 Task: Look for space in Miriālgūda, India from 5th June, 2023 to 16th June, 2023 for 2 adults in price range Rs.14000 to Rs.18000. Place can be entire place with 1  bedroom having 1 bed and 1 bathroom. Property type can be house, flat, guest house, hotel. Booking option can be shelf check-in. Required host language is English.
Action: Mouse moved to (383, 93)
Screenshot: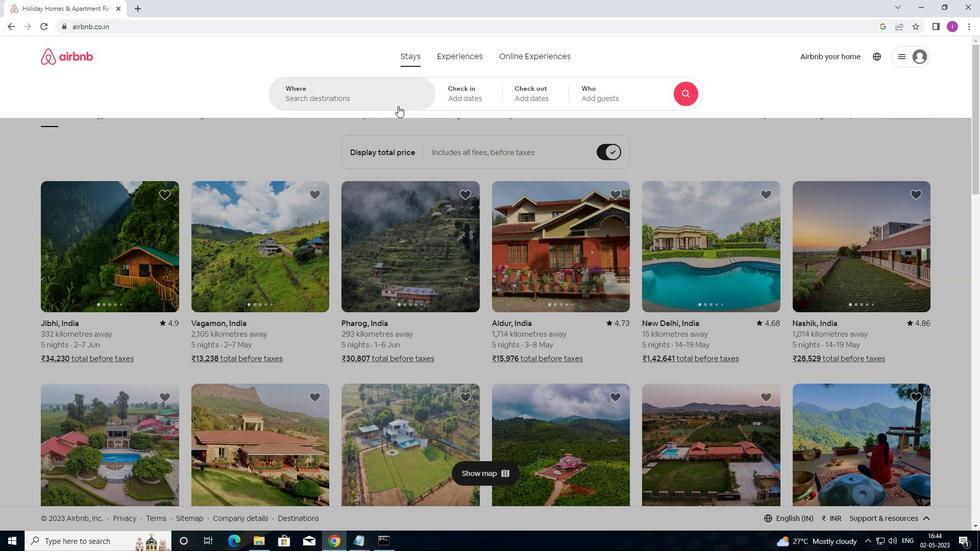 
Action: Mouse pressed left at (383, 93)
Screenshot: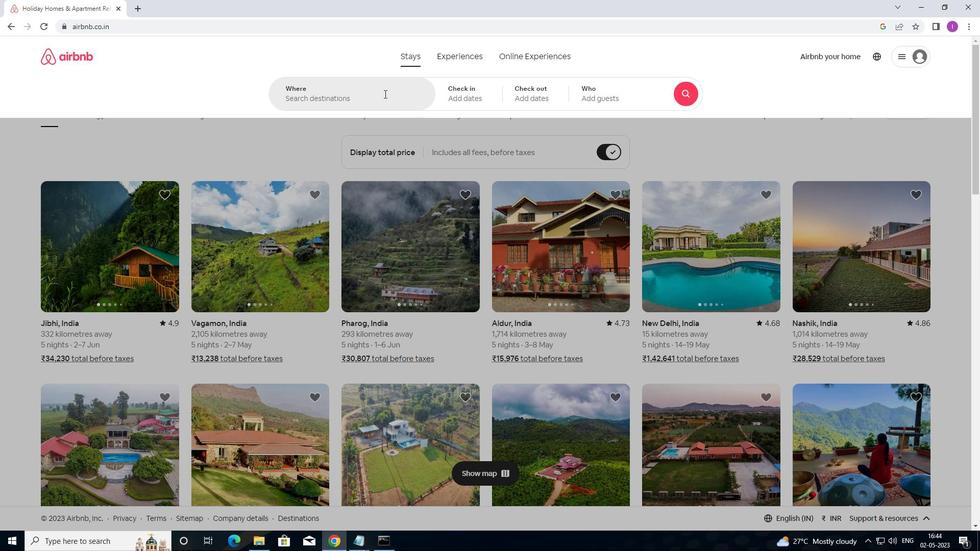 
Action: Mouse moved to (404, 122)
Screenshot: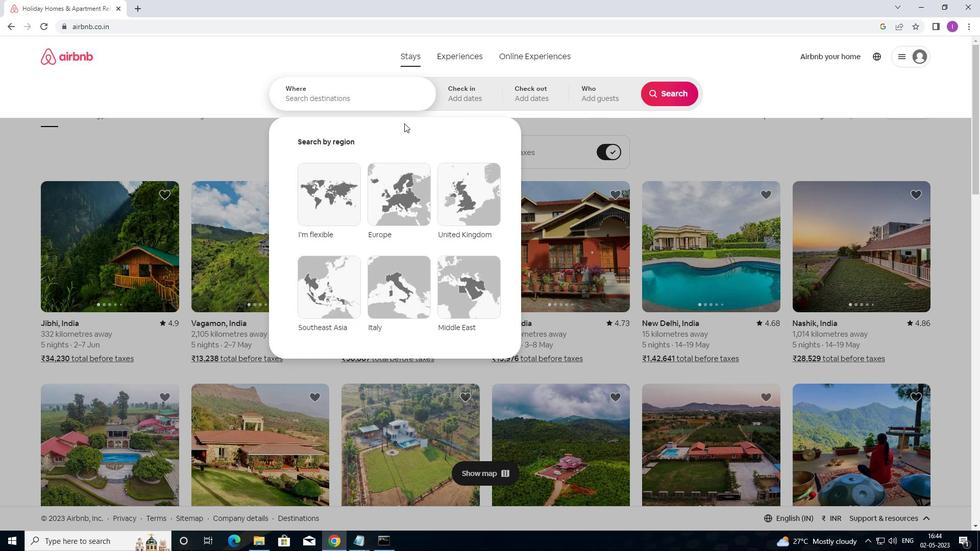 
Action: Key pressed <Key.shift>MIRIALGUDA
Screenshot: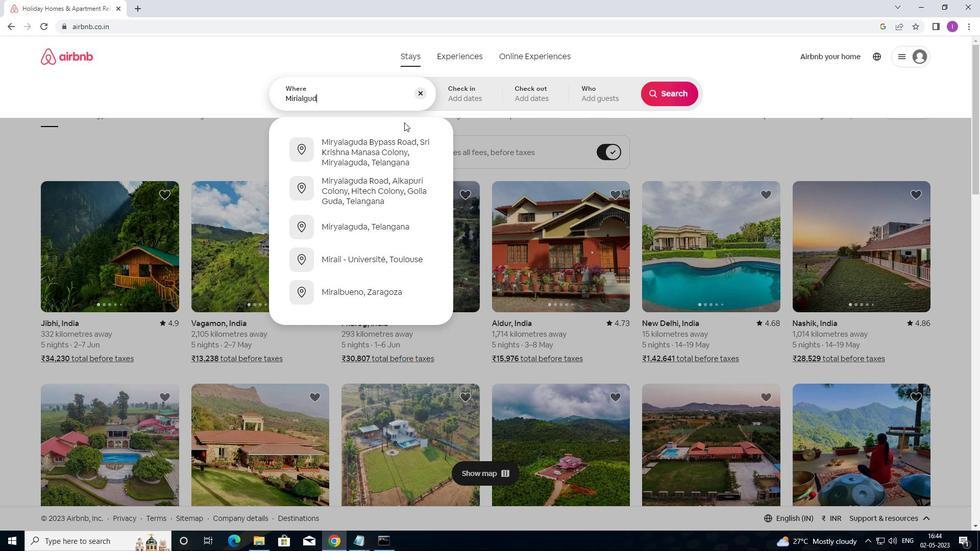 
Action: Mouse moved to (363, 163)
Screenshot: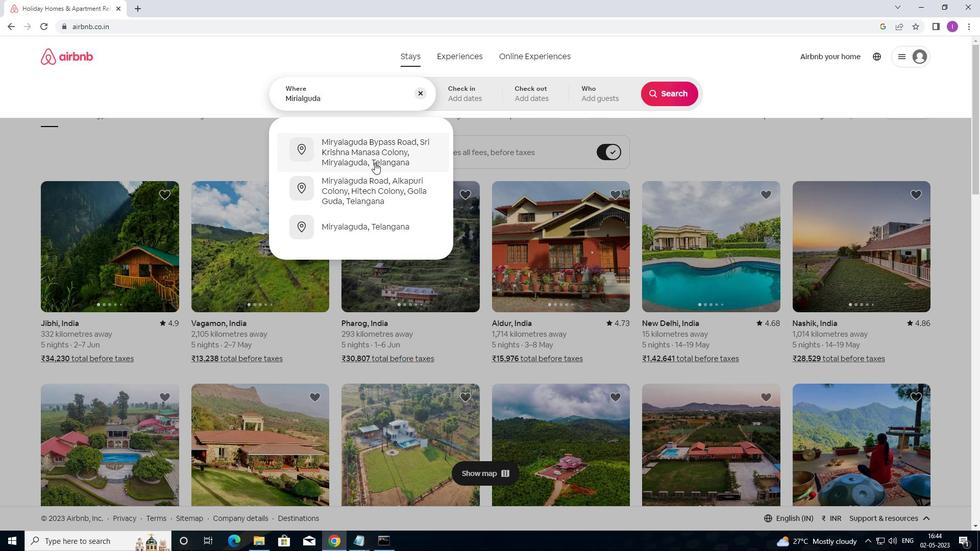 
Action: Key pressed ,<Key.shift>INDIA
Screenshot: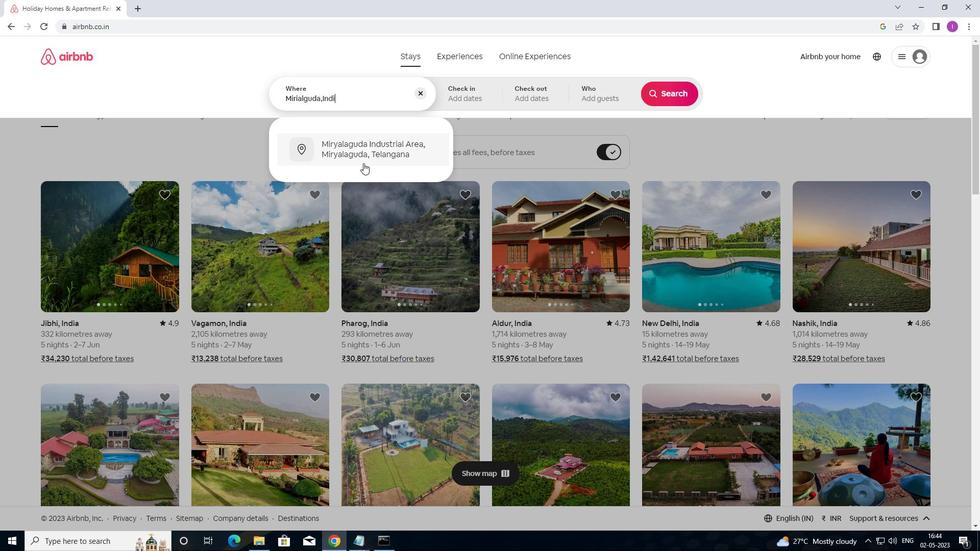 
Action: Mouse moved to (472, 102)
Screenshot: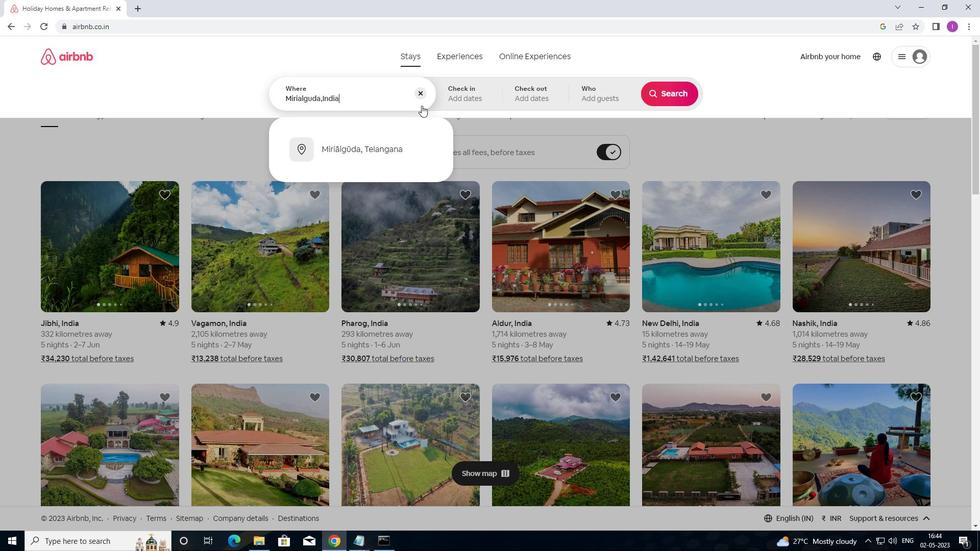 
Action: Mouse pressed left at (472, 102)
Screenshot: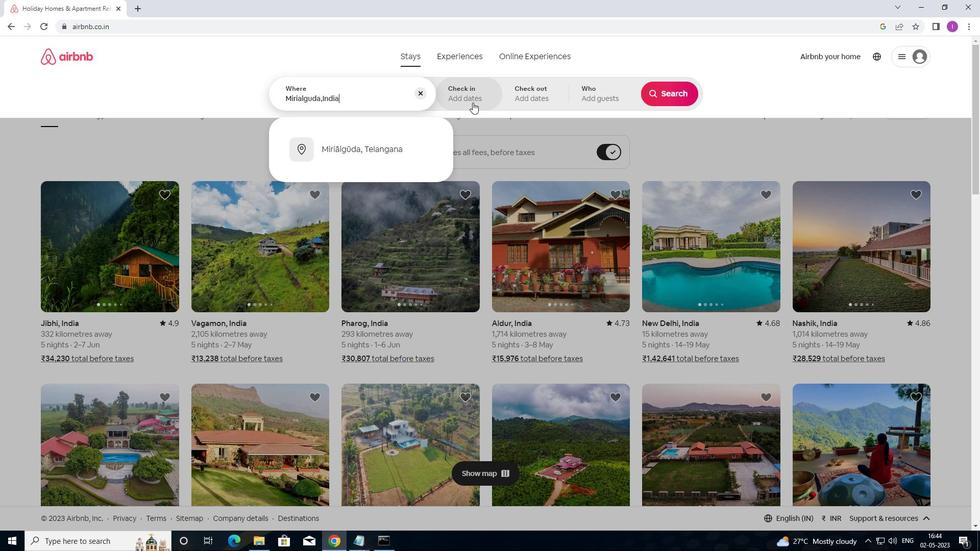 
Action: Mouse moved to (669, 183)
Screenshot: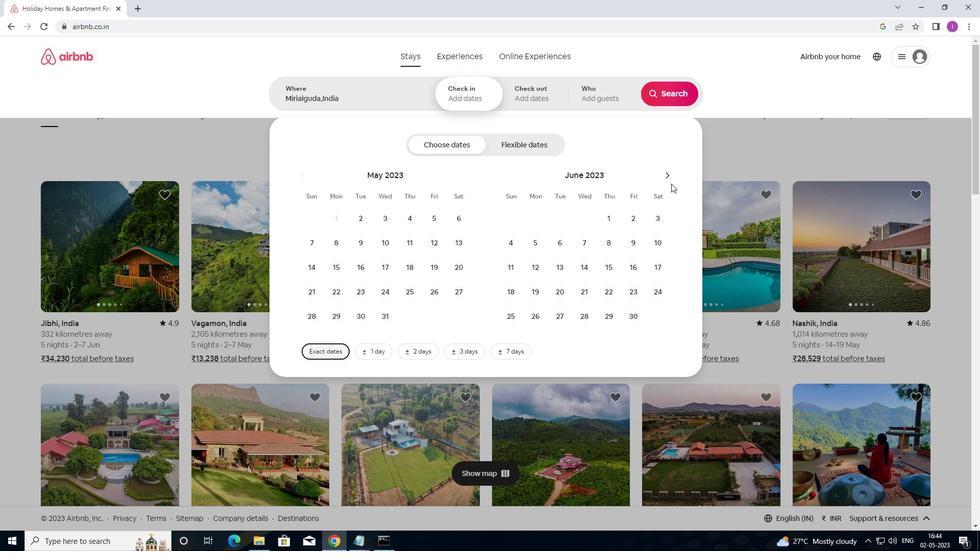
Action: Mouse pressed left at (669, 183)
Screenshot: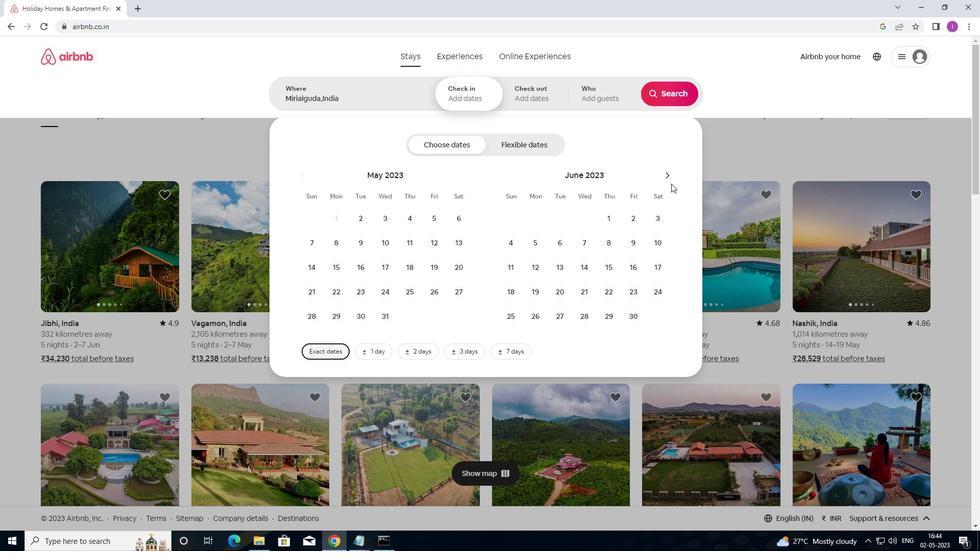 
Action: Mouse moved to (532, 236)
Screenshot: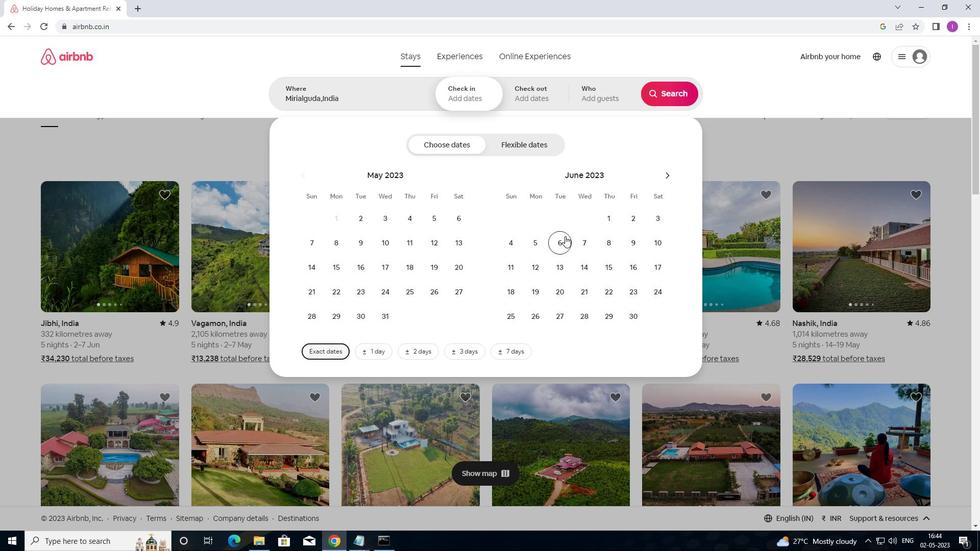 
Action: Mouse pressed left at (532, 236)
Screenshot: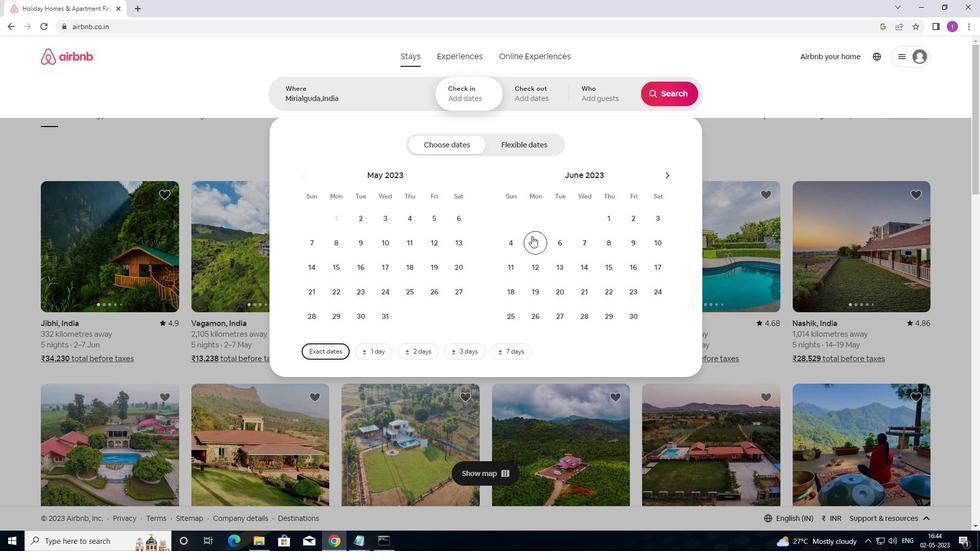 
Action: Mouse moved to (628, 268)
Screenshot: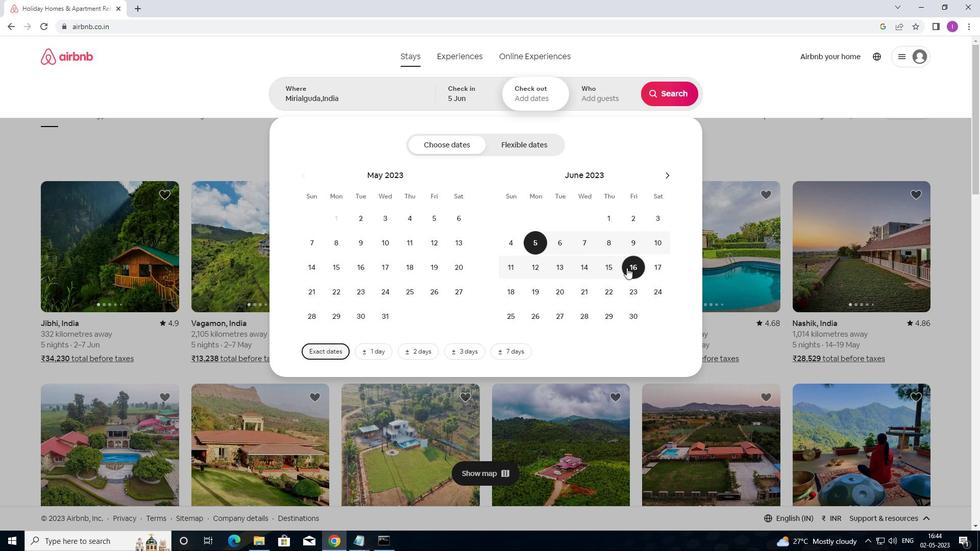 
Action: Mouse pressed left at (628, 268)
Screenshot: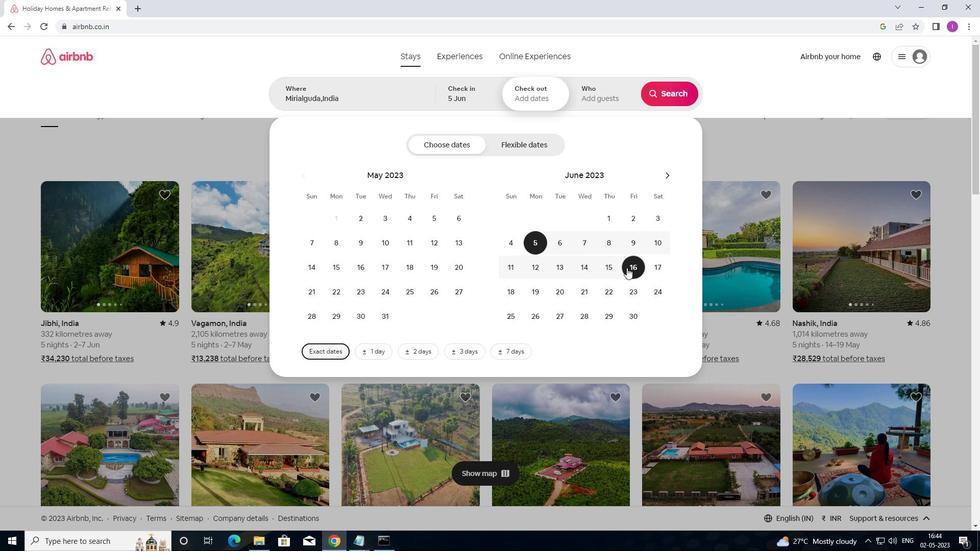 
Action: Mouse moved to (609, 102)
Screenshot: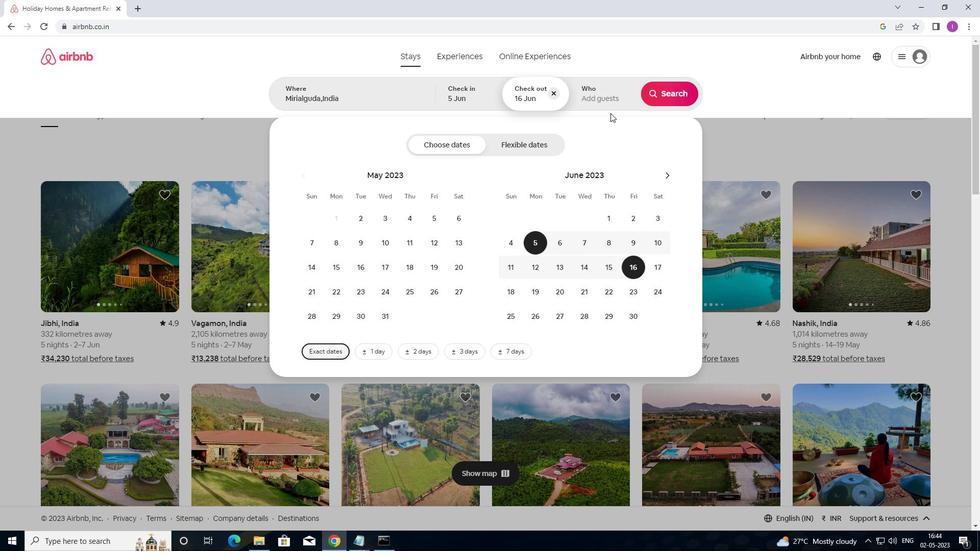 
Action: Mouse pressed left at (609, 102)
Screenshot: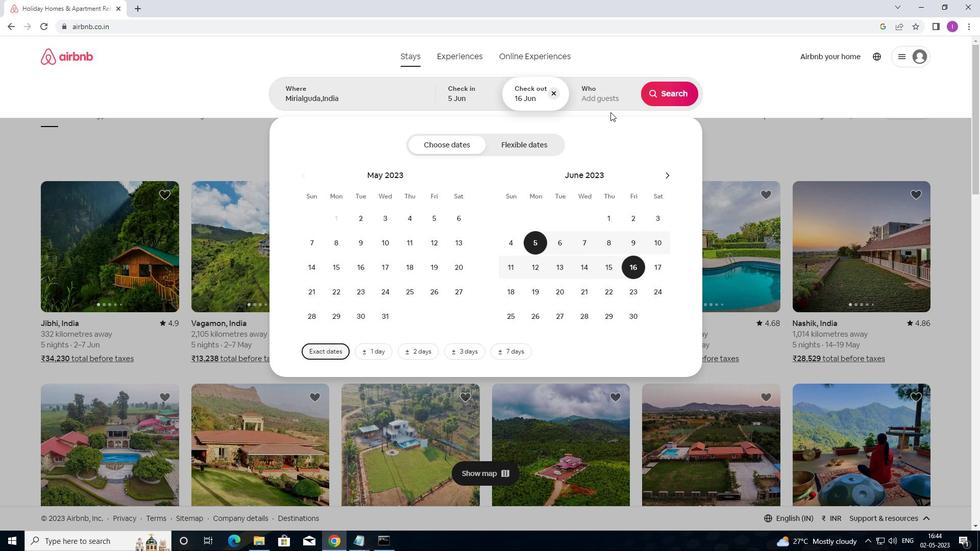 
Action: Mouse moved to (670, 146)
Screenshot: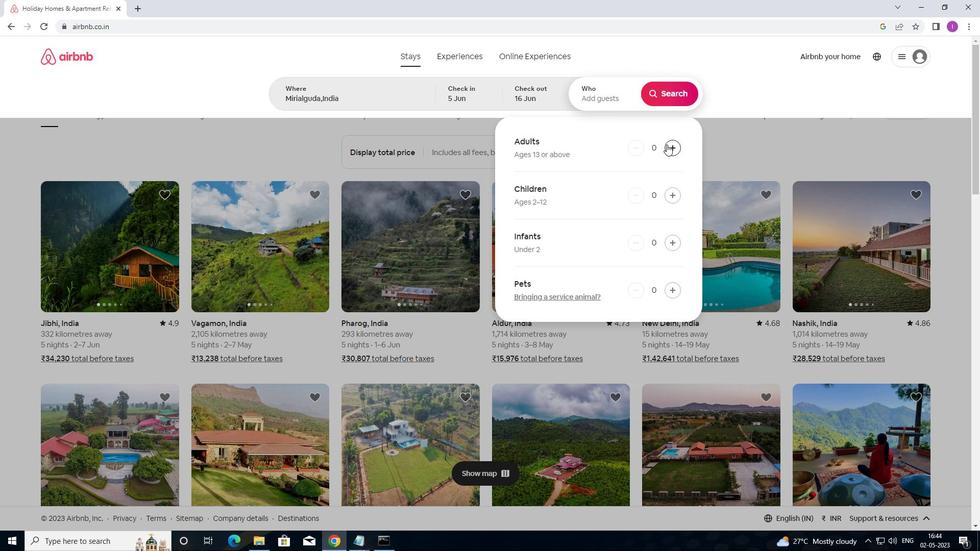 
Action: Mouse pressed left at (670, 146)
Screenshot: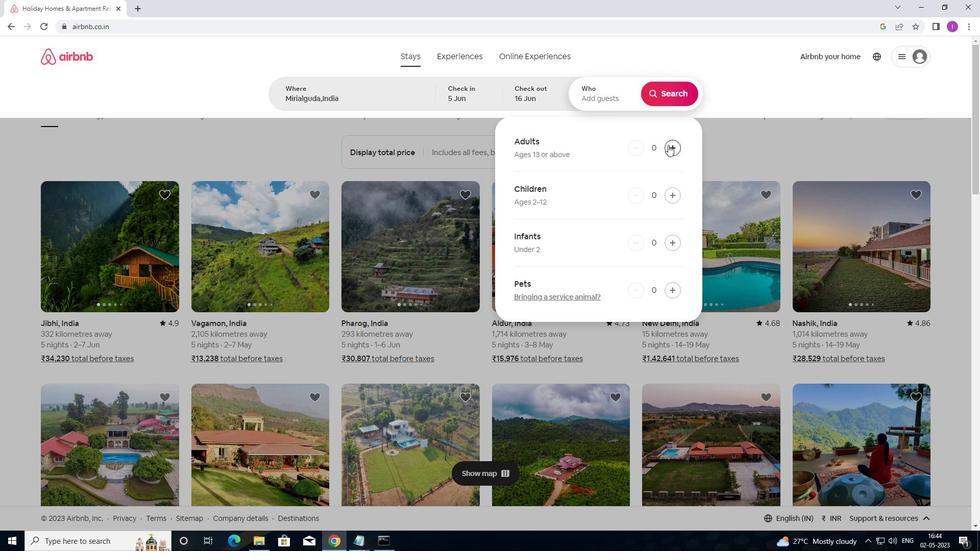 
Action: Mouse pressed left at (670, 146)
Screenshot: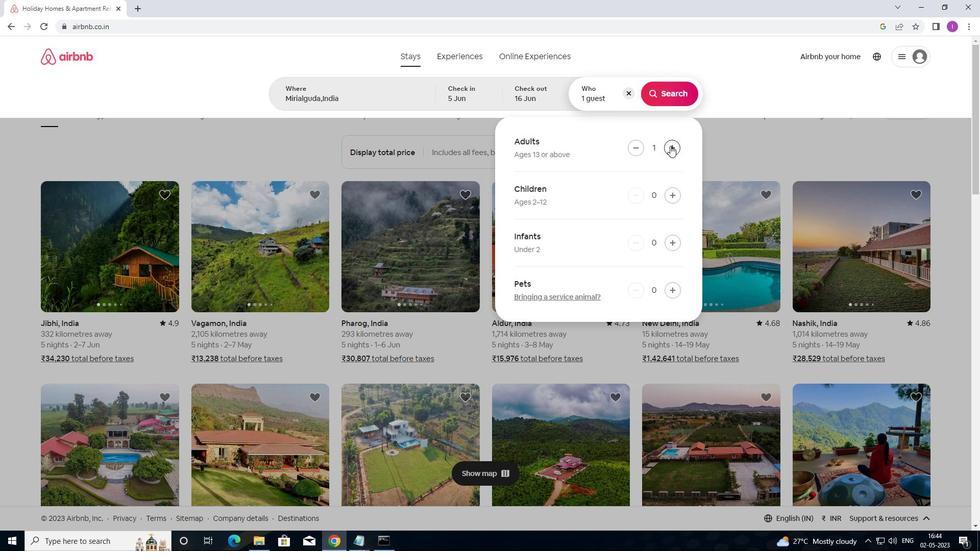 
Action: Mouse moved to (686, 93)
Screenshot: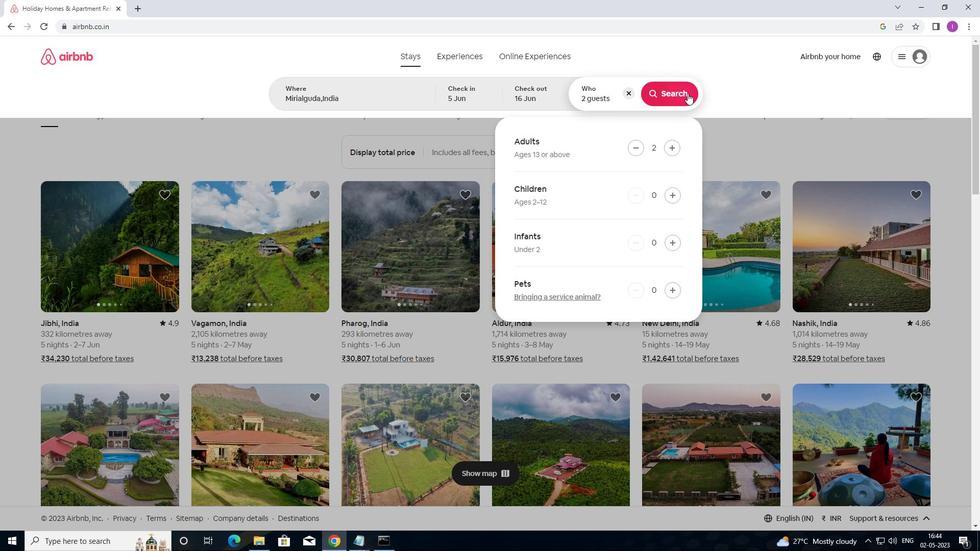 
Action: Mouse pressed left at (686, 93)
Screenshot: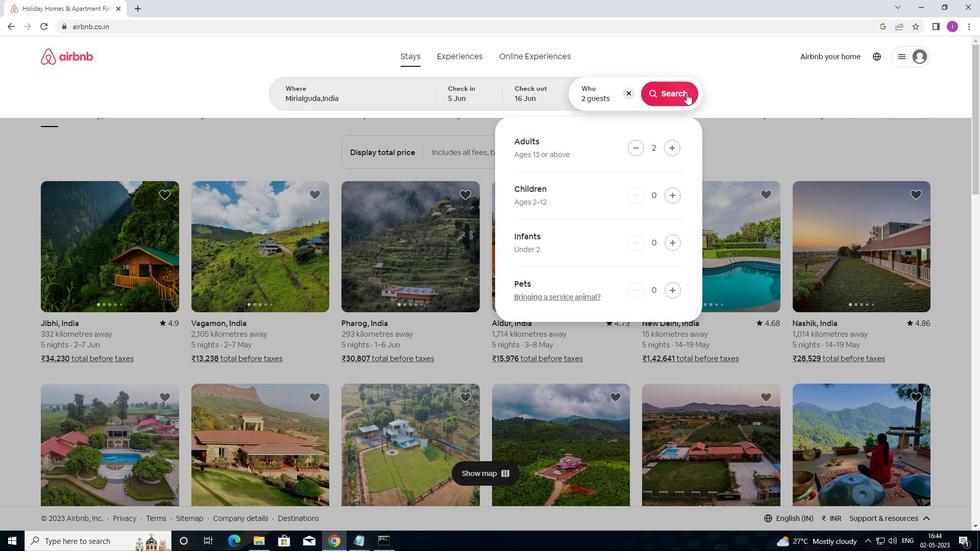 
Action: Mouse moved to (949, 100)
Screenshot: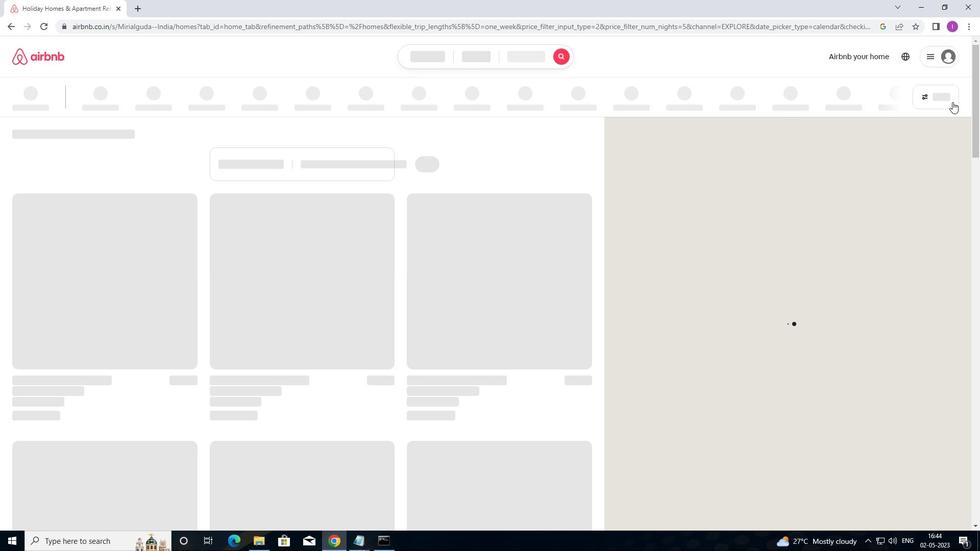 
Action: Mouse pressed left at (949, 100)
Screenshot: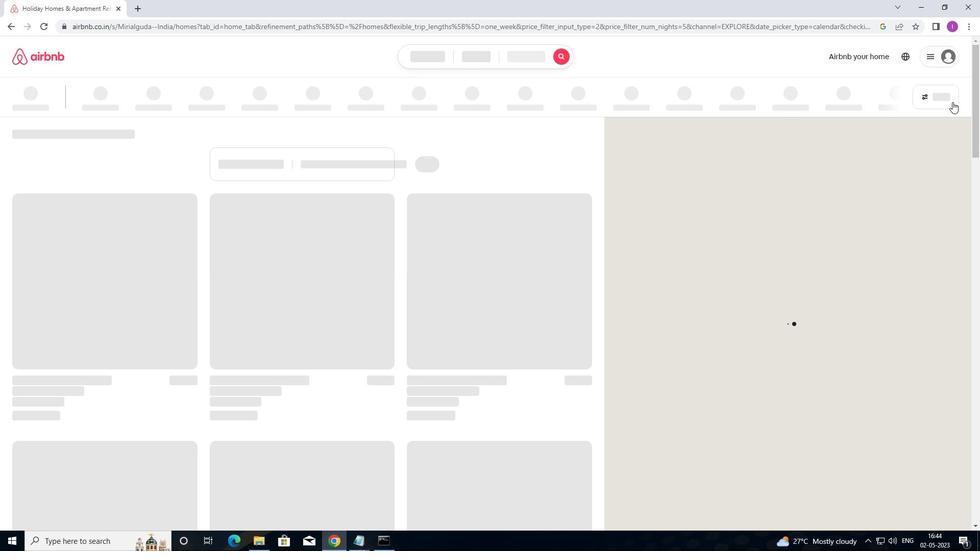 
Action: Mouse moved to (925, 105)
Screenshot: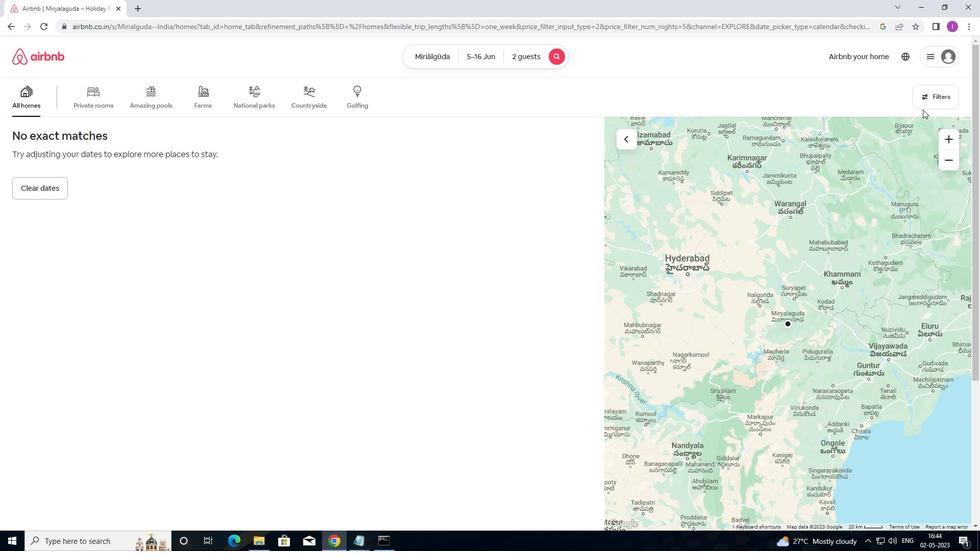 
Action: Mouse pressed left at (925, 105)
Screenshot: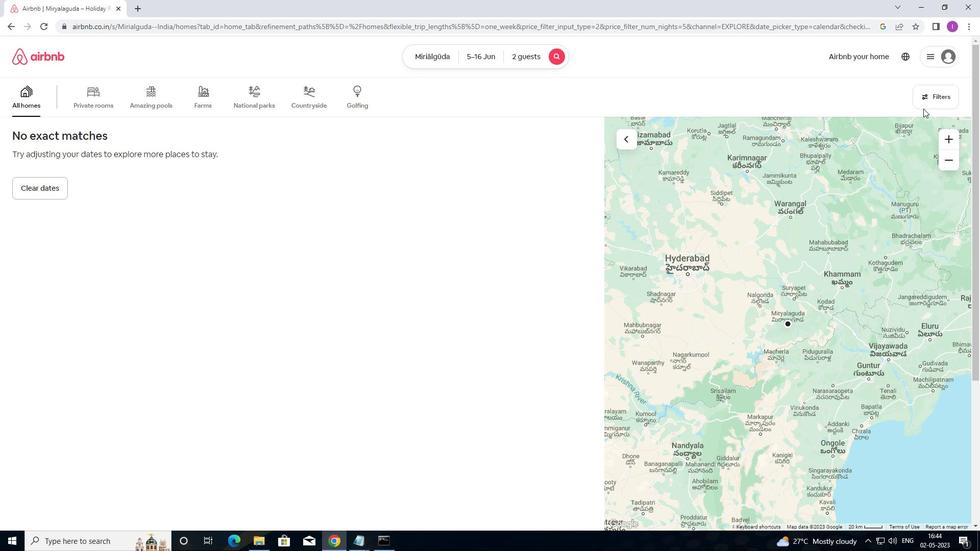 
Action: Mouse moved to (384, 162)
Screenshot: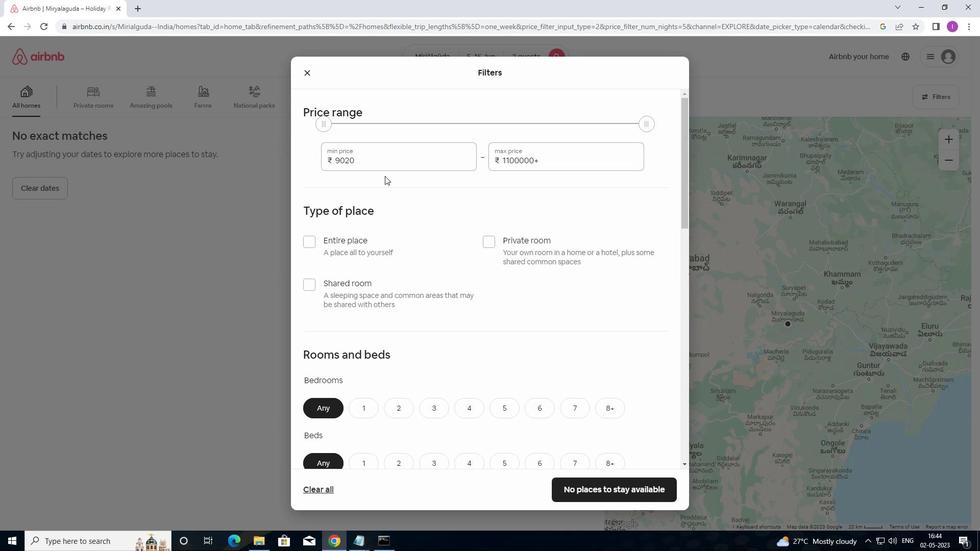 
Action: Mouse pressed left at (384, 162)
Screenshot: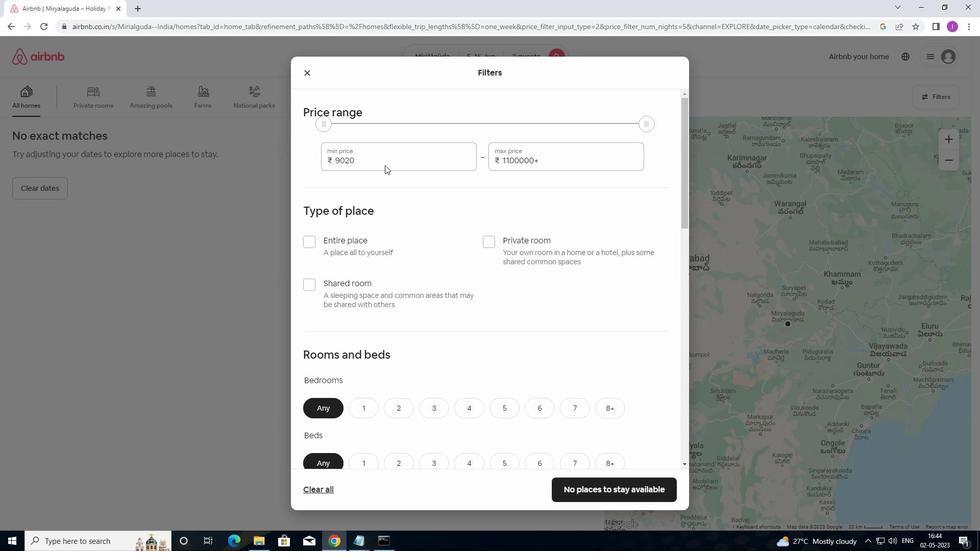 
Action: Mouse moved to (339, 150)
Screenshot: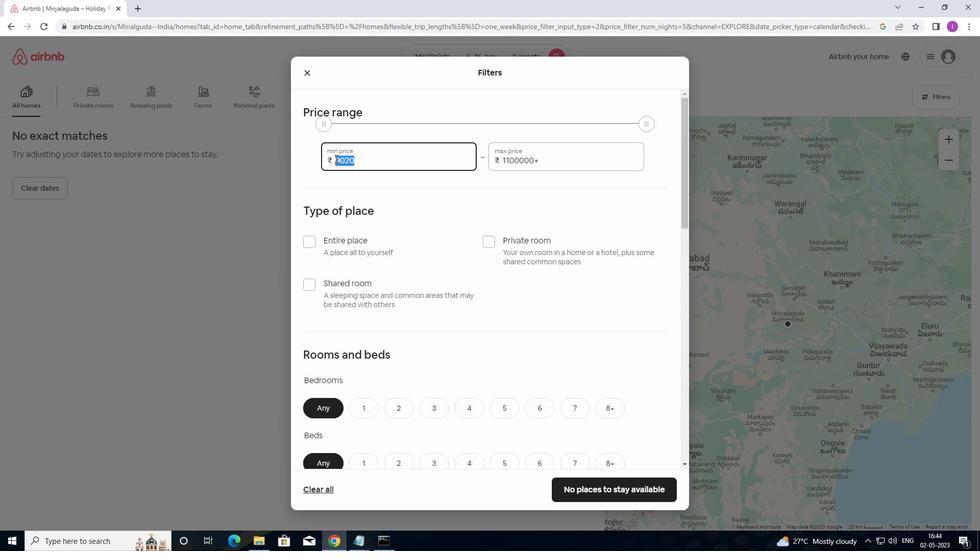 
Action: Key pressed 14000
Screenshot: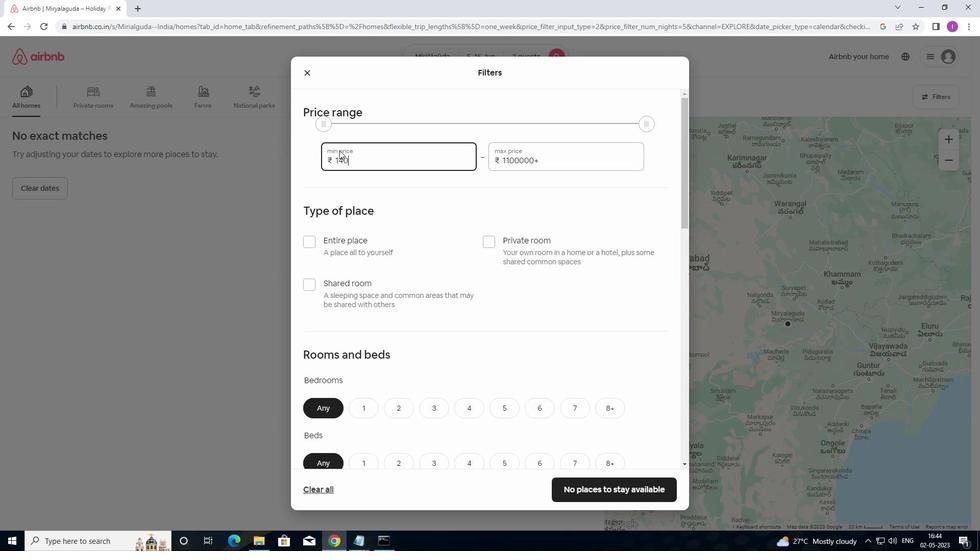 
Action: Mouse moved to (545, 159)
Screenshot: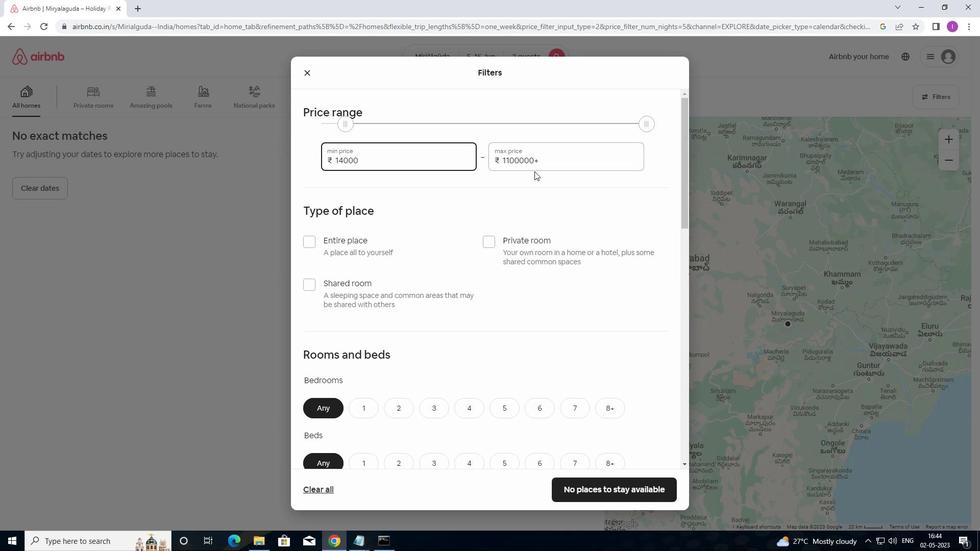 
Action: Mouse pressed left at (545, 159)
Screenshot: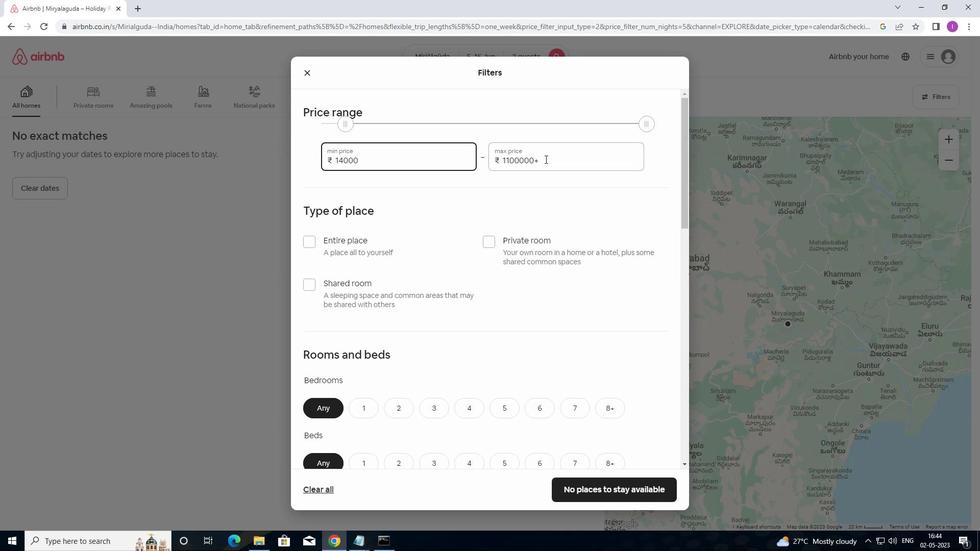 
Action: Mouse moved to (486, 154)
Screenshot: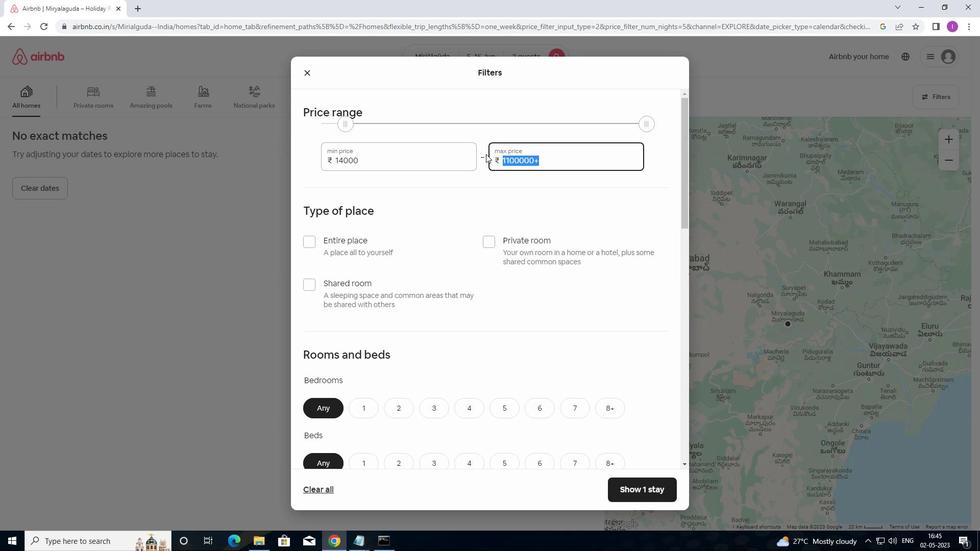 
Action: Key pressed 18000
Screenshot: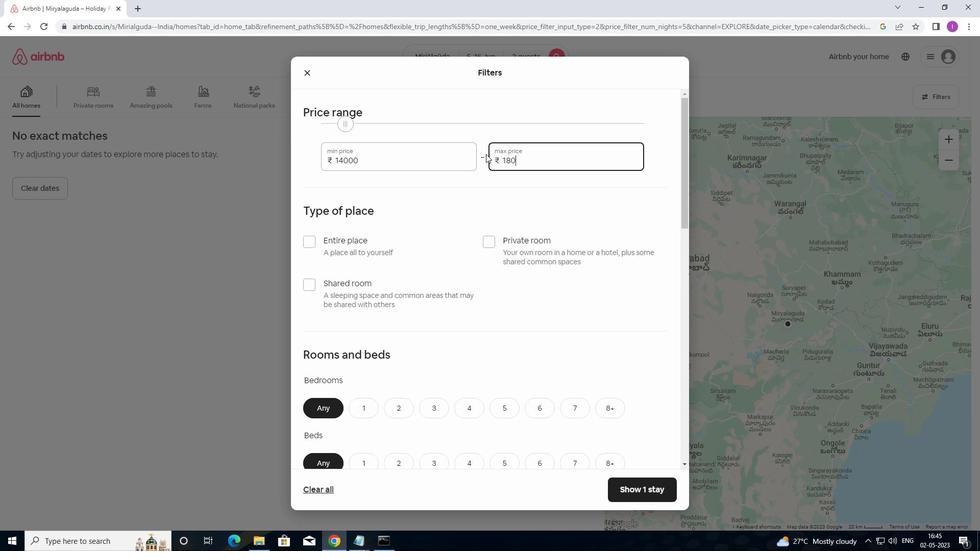 
Action: Mouse moved to (508, 207)
Screenshot: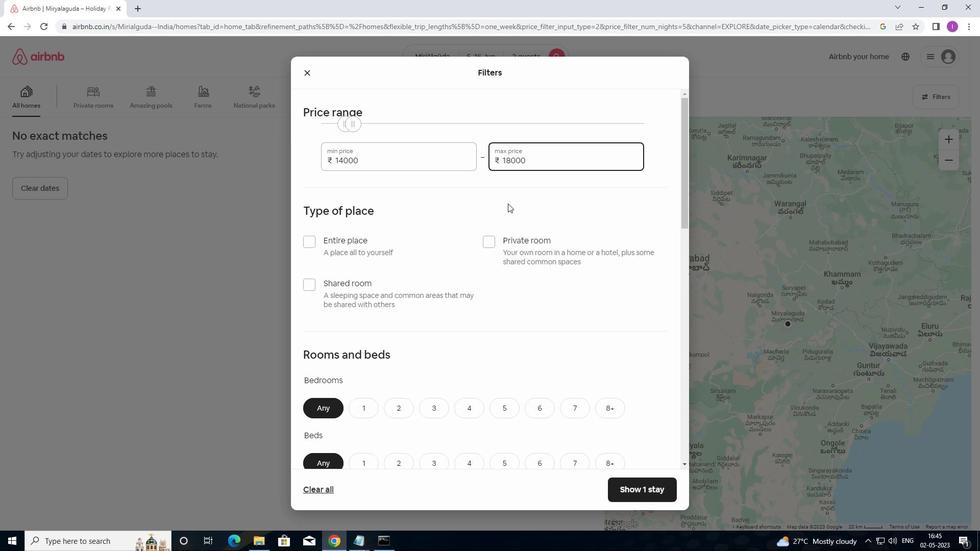 
Action: Mouse scrolled (508, 207) with delta (0, 0)
Screenshot: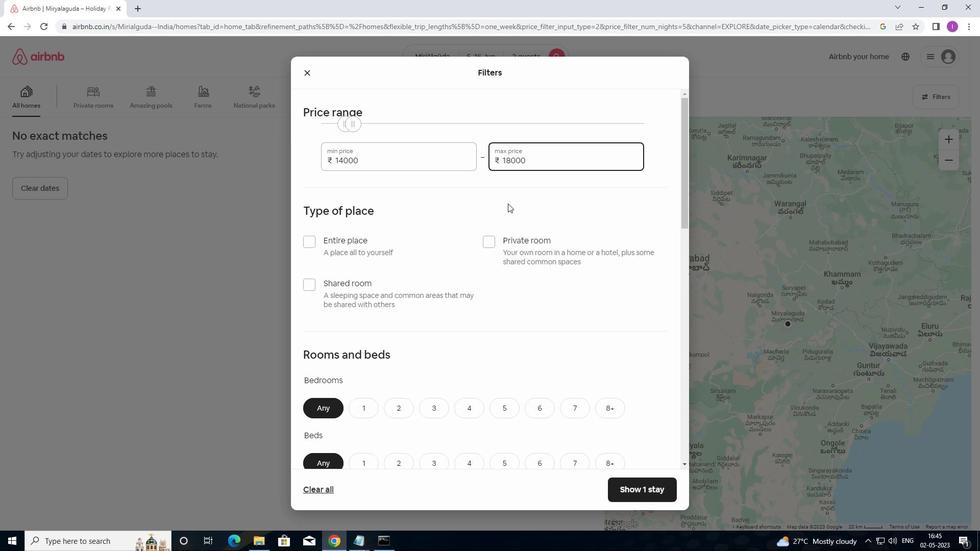 
Action: Mouse moved to (504, 202)
Screenshot: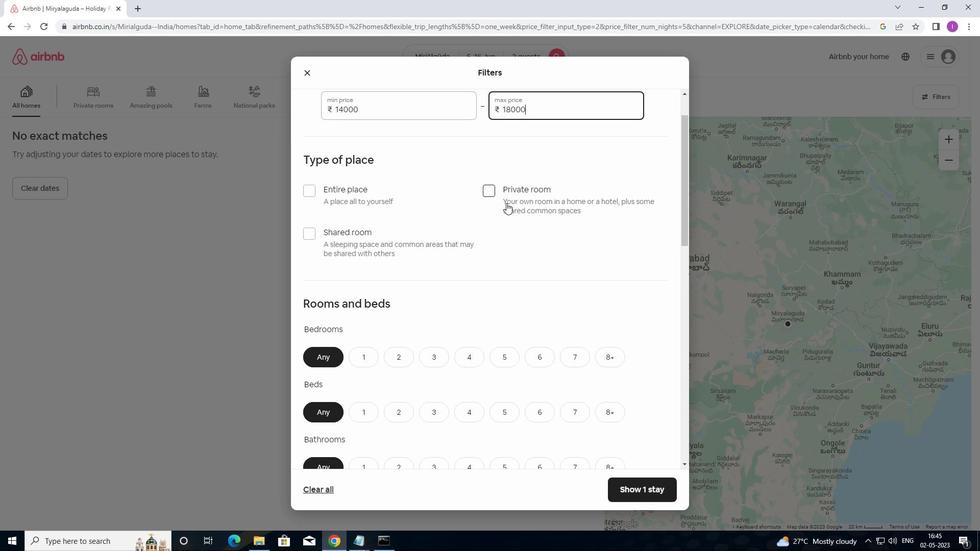 
Action: Mouse scrolled (504, 202) with delta (0, 0)
Screenshot: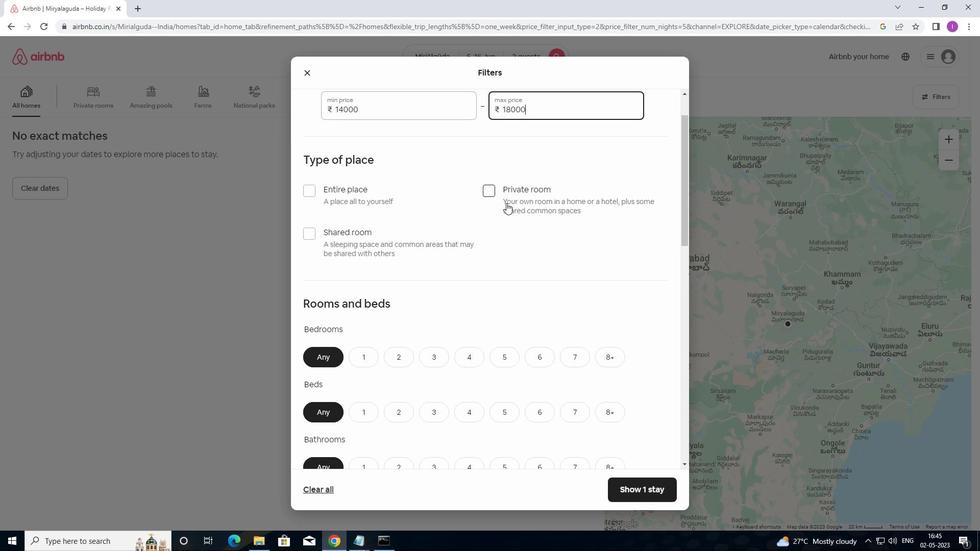 
Action: Mouse scrolled (504, 202) with delta (0, 0)
Screenshot: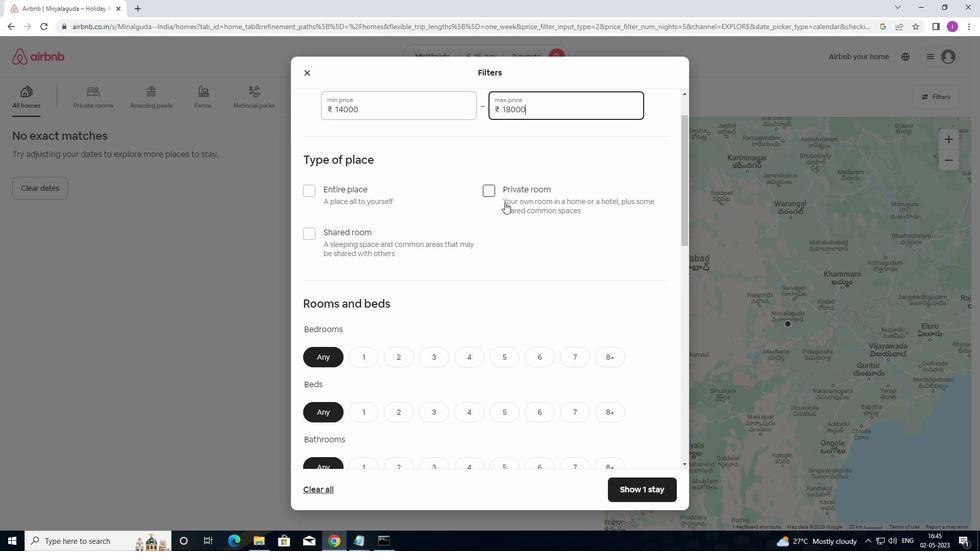 
Action: Mouse moved to (314, 91)
Screenshot: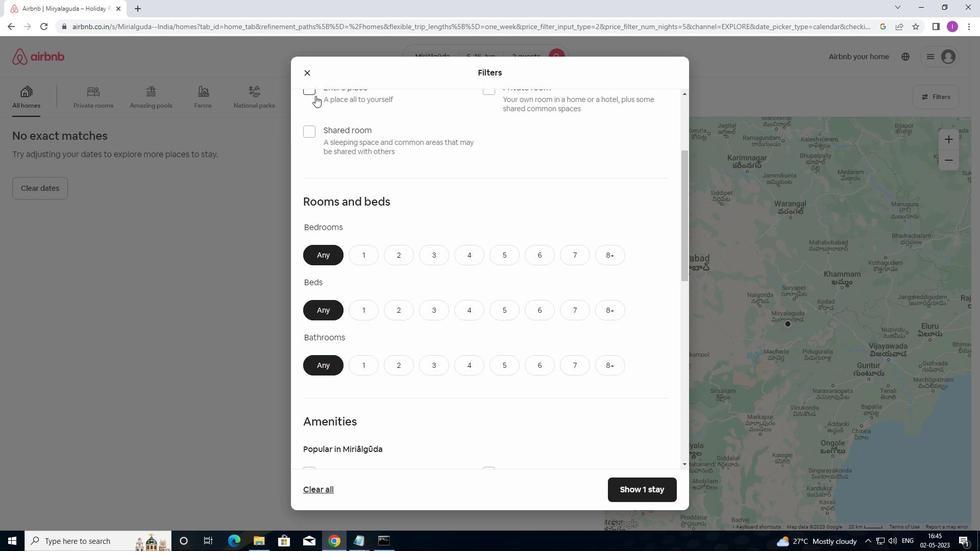 
Action: Mouse pressed left at (314, 91)
Screenshot: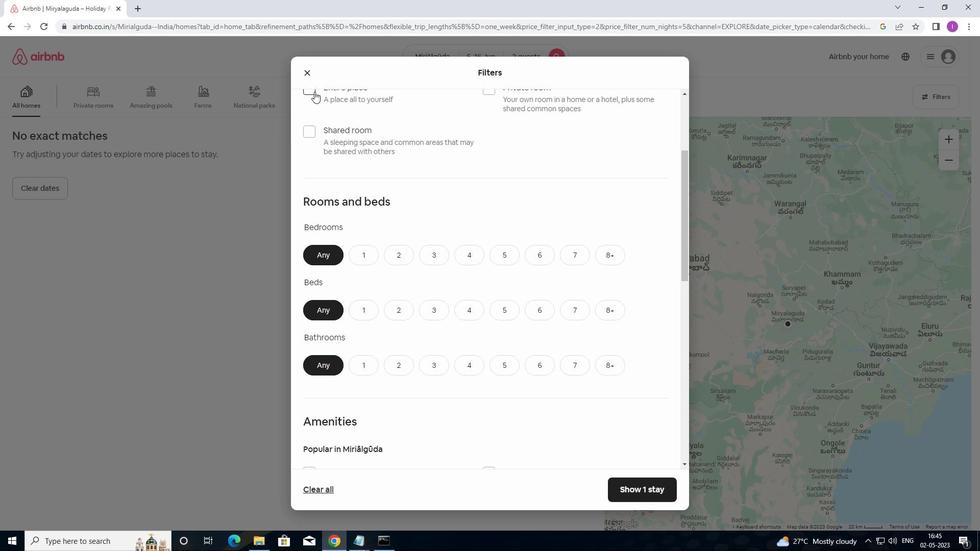 
Action: Mouse moved to (378, 325)
Screenshot: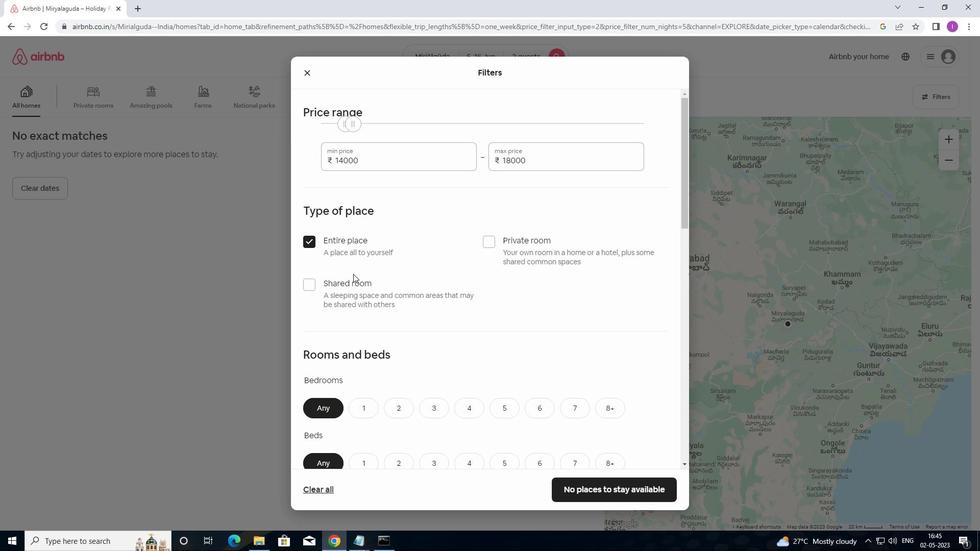 
Action: Mouse scrolled (378, 324) with delta (0, 0)
Screenshot: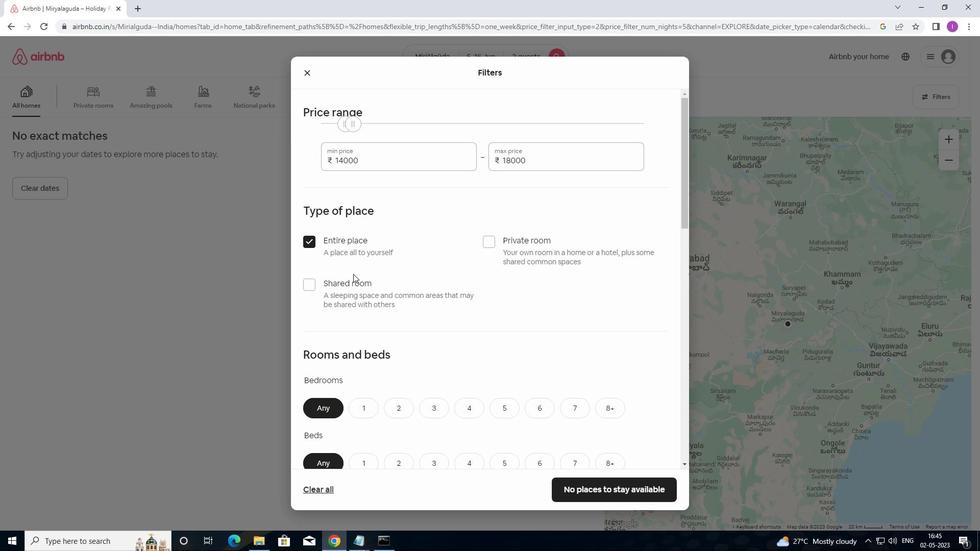 
Action: Mouse scrolled (378, 324) with delta (0, 0)
Screenshot: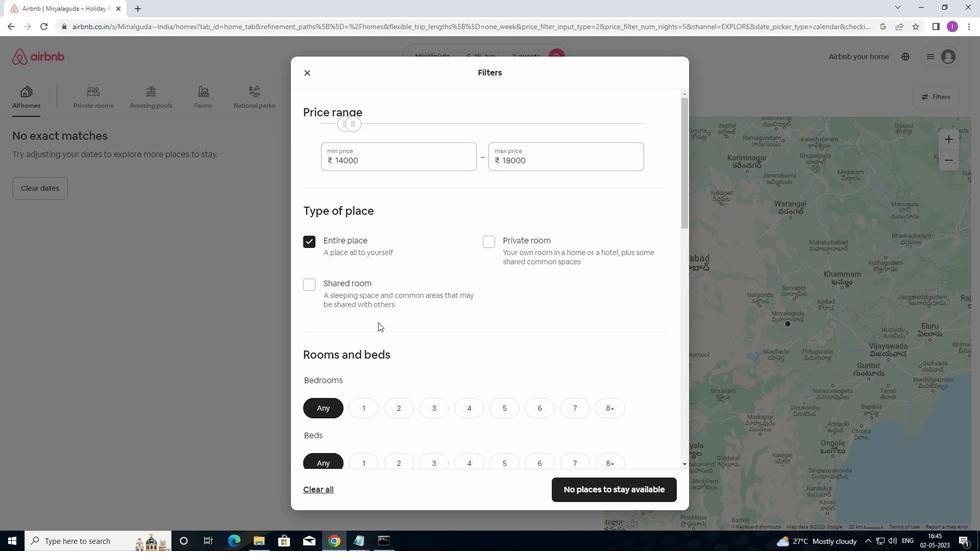 
Action: Mouse moved to (380, 323)
Screenshot: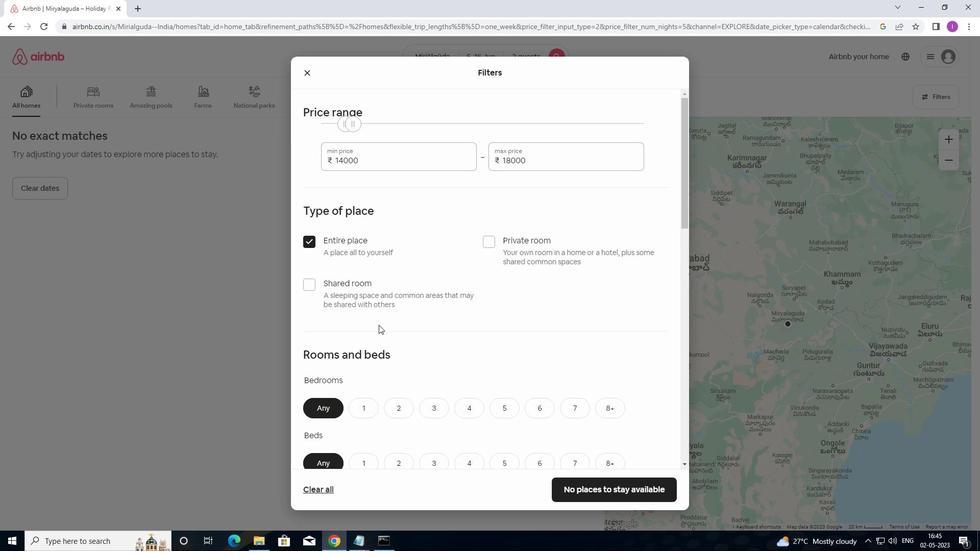 
Action: Mouse scrolled (380, 322) with delta (0, 0)
Screenshot: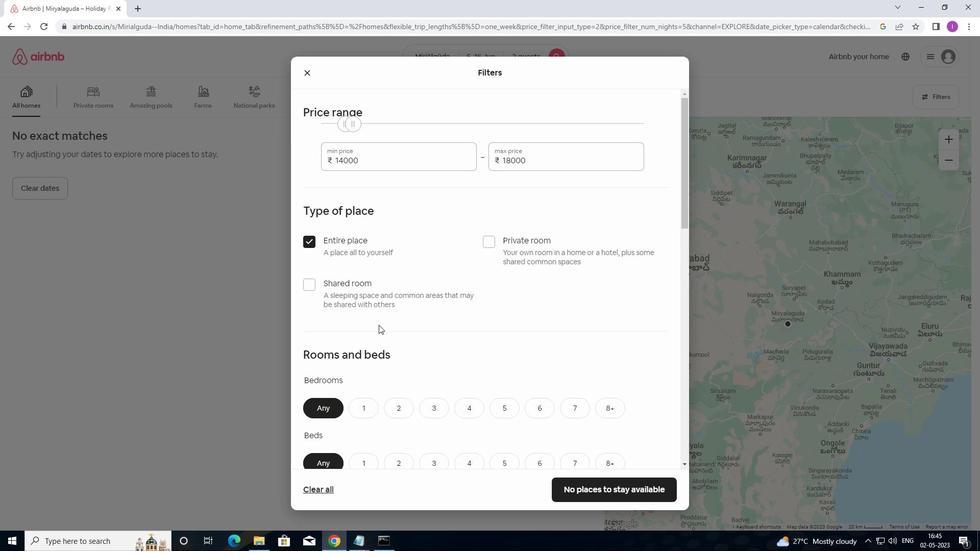 
Action: Mouse moved to (367, 253)
Screenshot: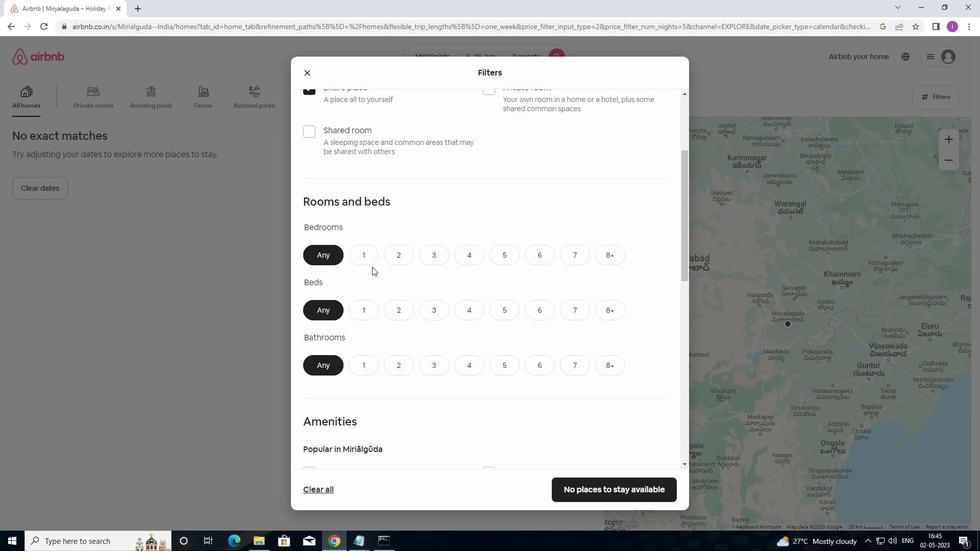 
Action: Mouse pressed left at (367, 253)
Screenshot: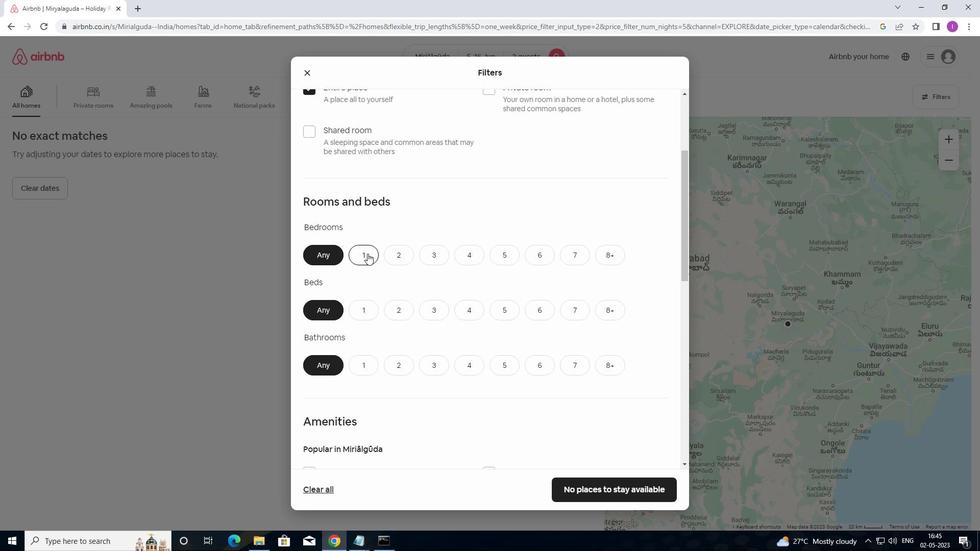 
Action: Mouse moved to (376, 297)
Screenshot: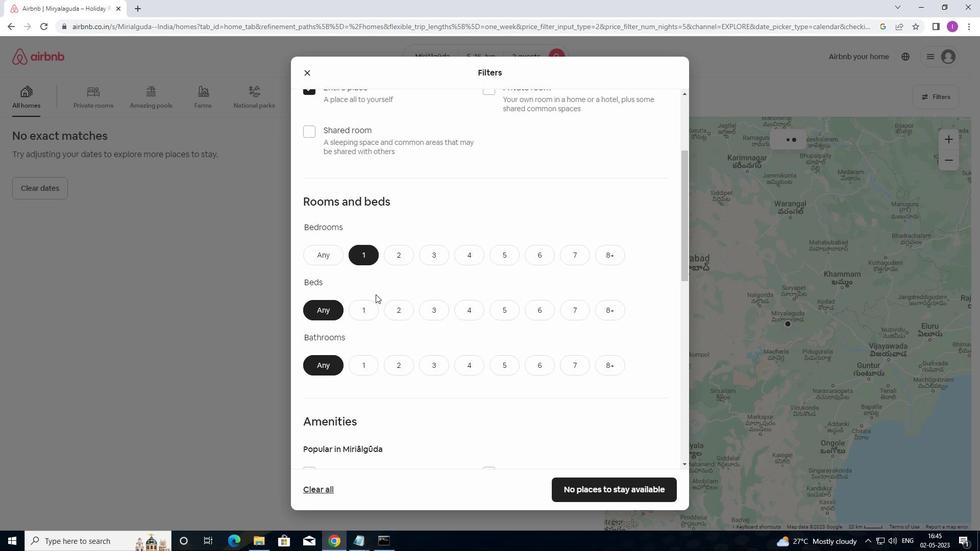 
Action: Mouse scrolled (376, 296) with delta (0, 0)
Screenshot: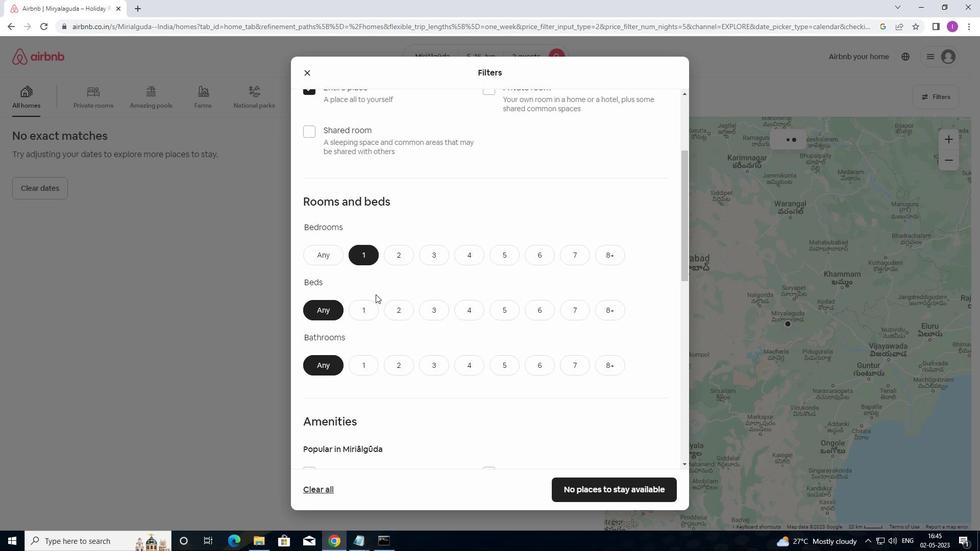 
Action: Mouse scrolled (376, 296) with delta (0, 0)
Screenshot: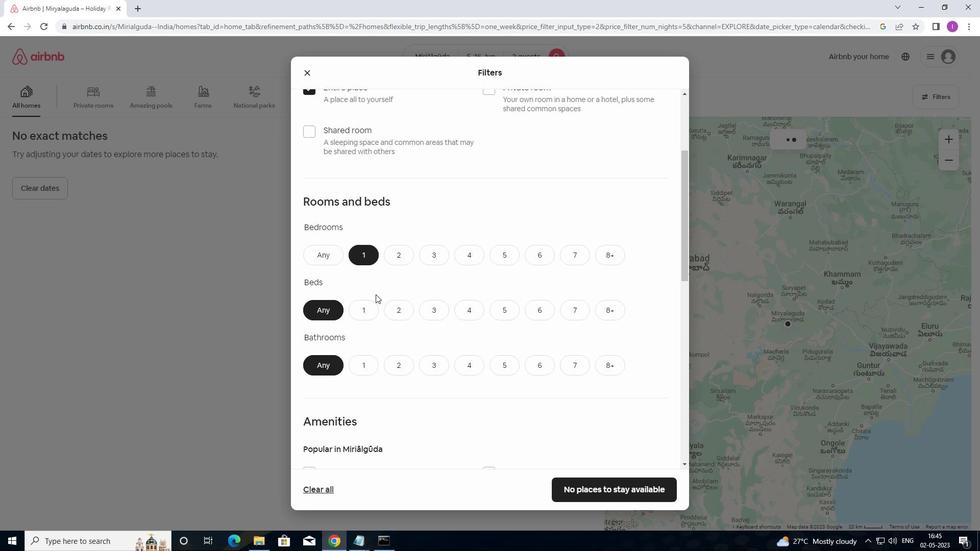 
Action: Mouse moved to (366, 207)
Screenshot: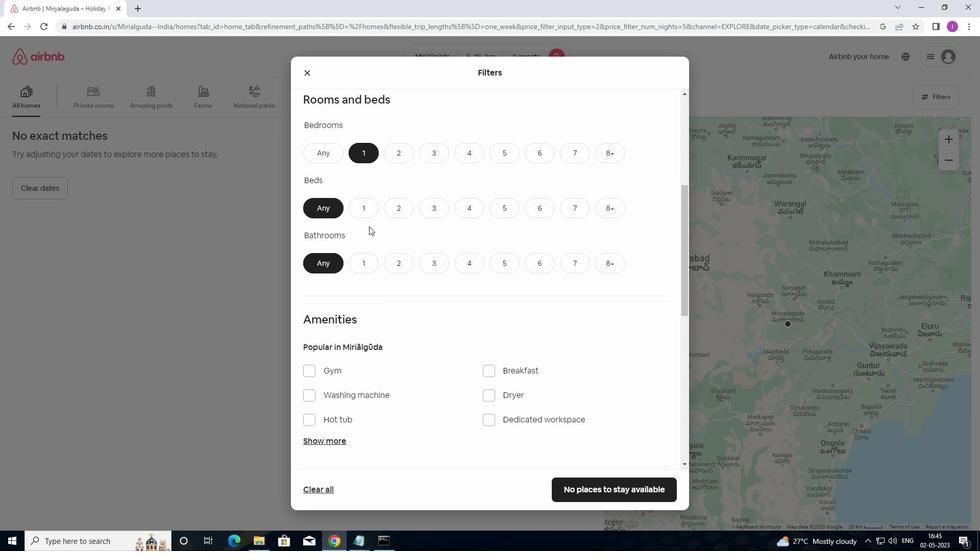 
Action: Mouse pressed left at (366, 207)
Screenshot: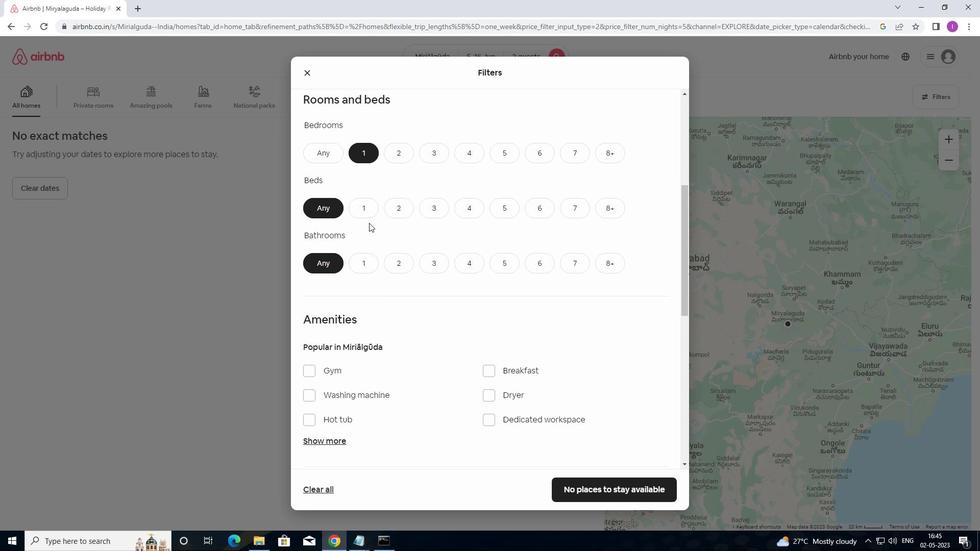 
Action: Mouse moved to (364, 263)
Screenshot: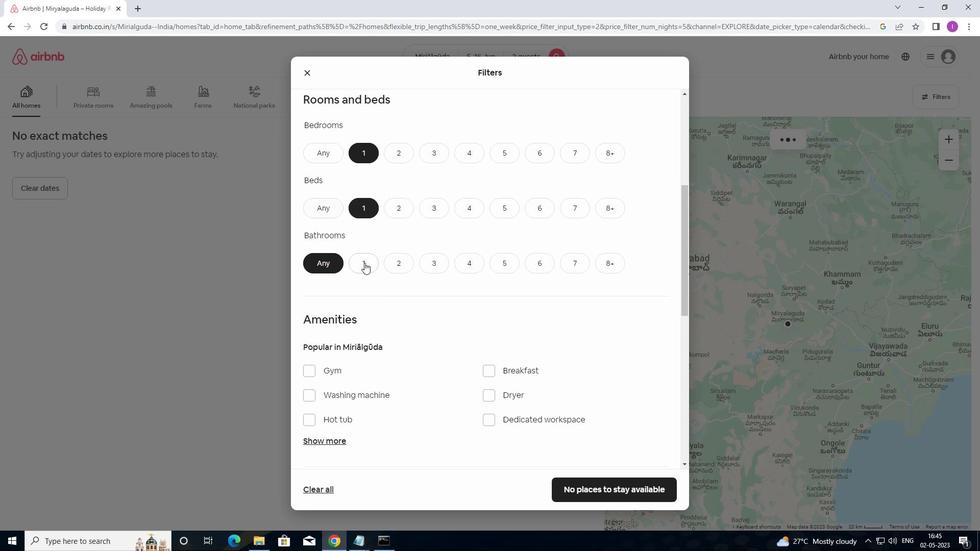 
Action: Mouse pressed left at (364, 263)
Screenshot: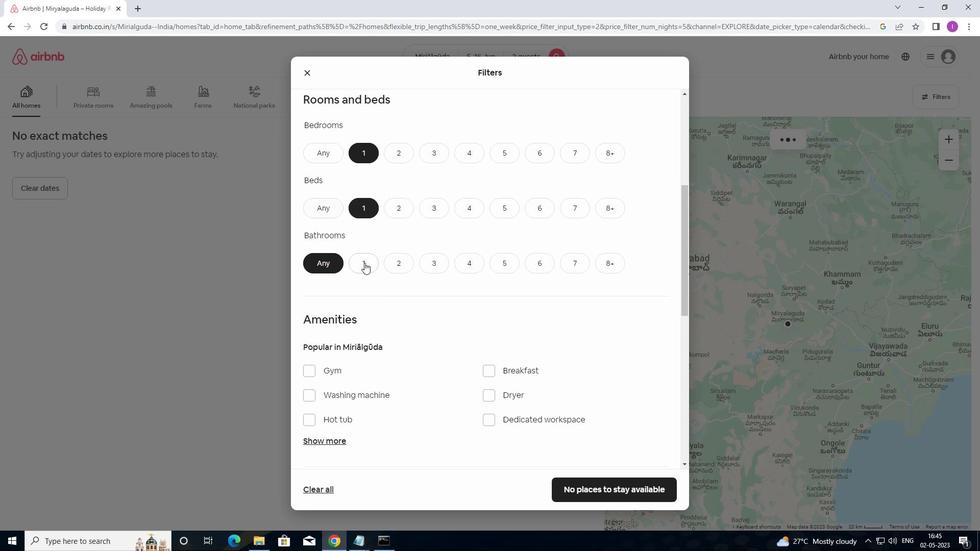 
Action: Mouse moved to (406, 324)
Screenshot: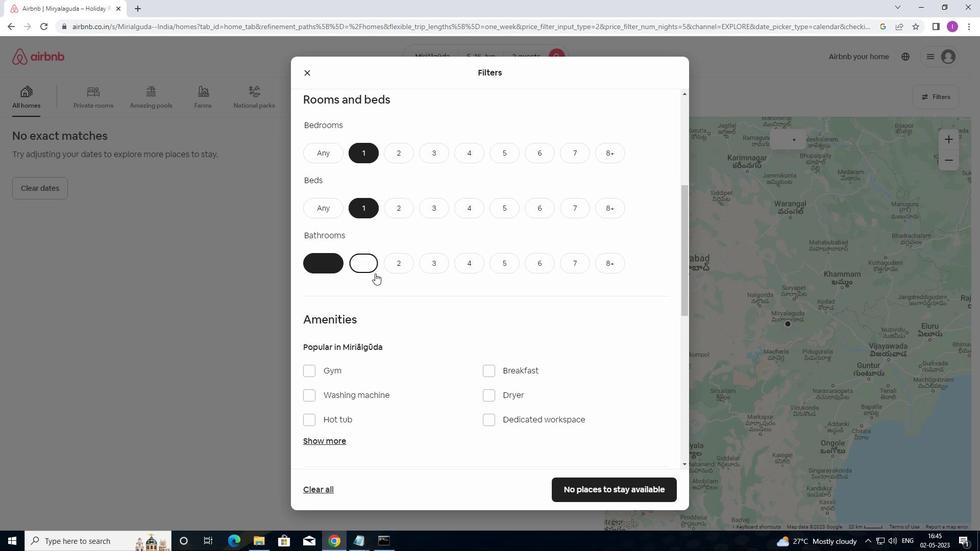
Action: Mouse scrolled (406, 324) with delta (0, 0)
Screenshot: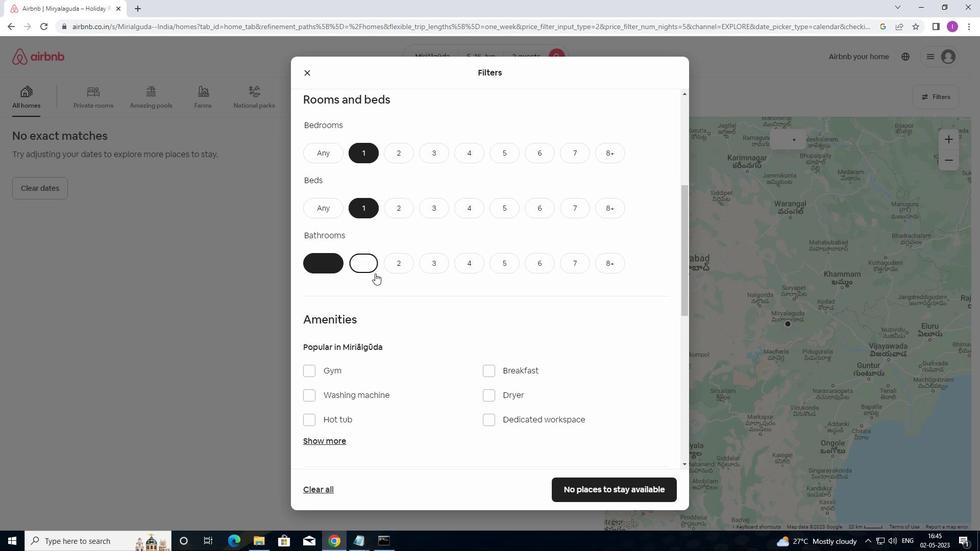 
Action: Mouse scrolled (406, 324) with delta (0, 0)
Screenshot: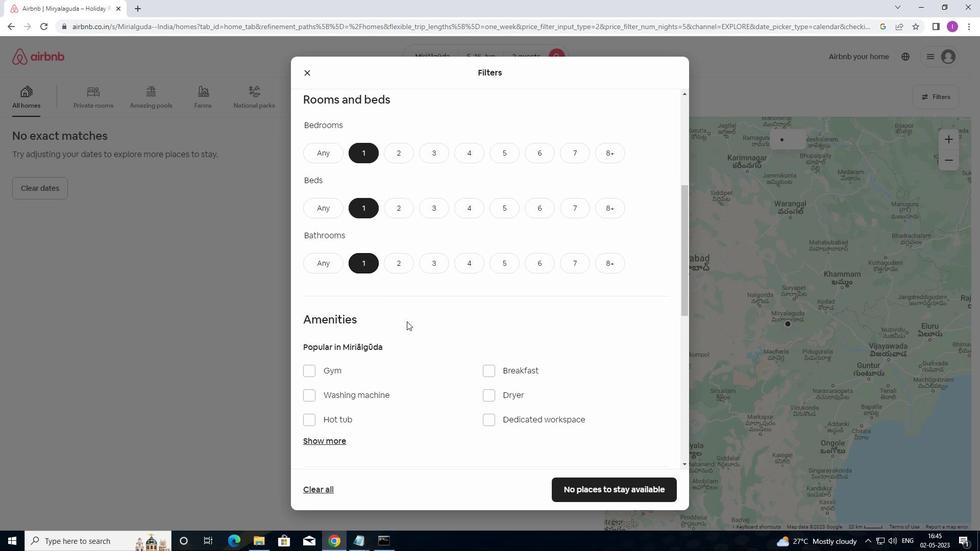 
Action: Mouse moved to (407, 325)
Screenshot: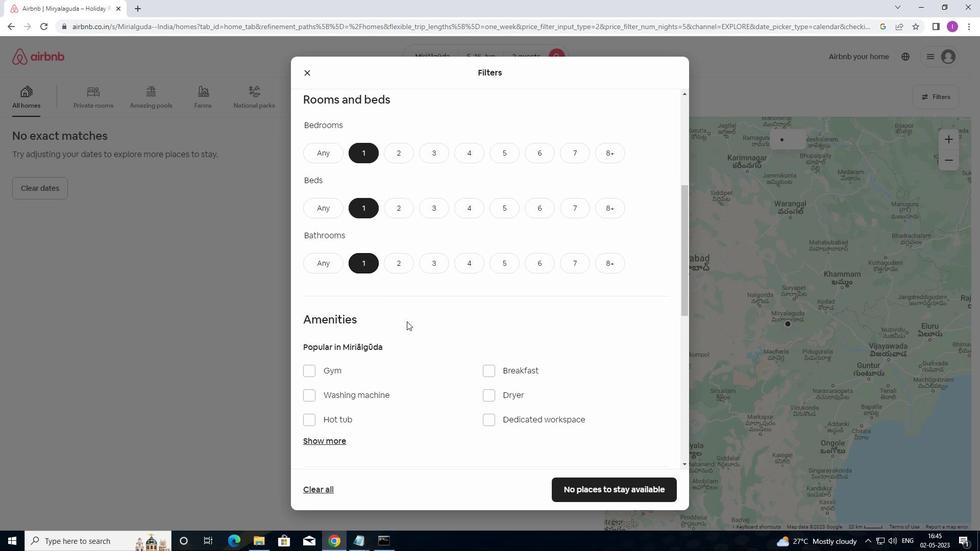 
Action: Mouse scrolled (407, 324) with delta (0, 0)
Screenshot: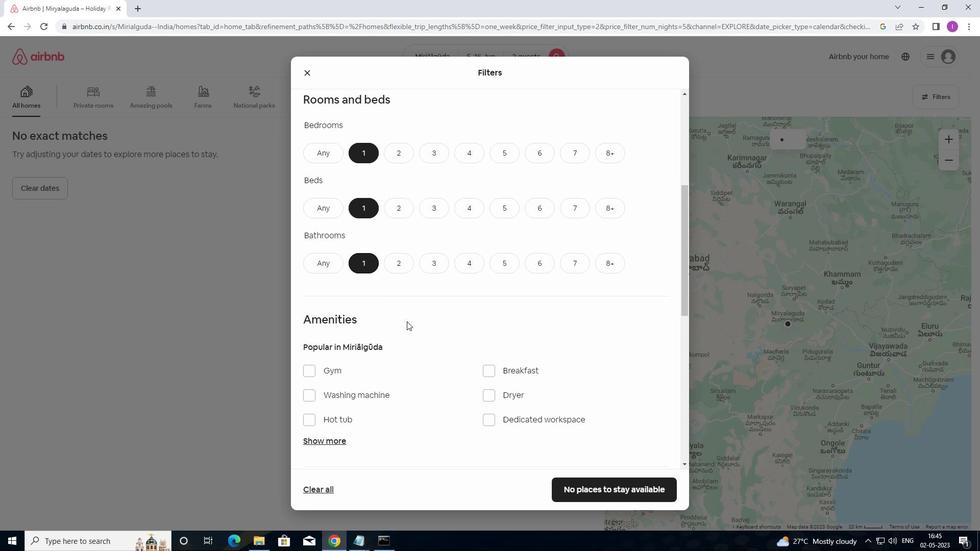 
Action: Mouse moved to (413, 324)
Screenshot: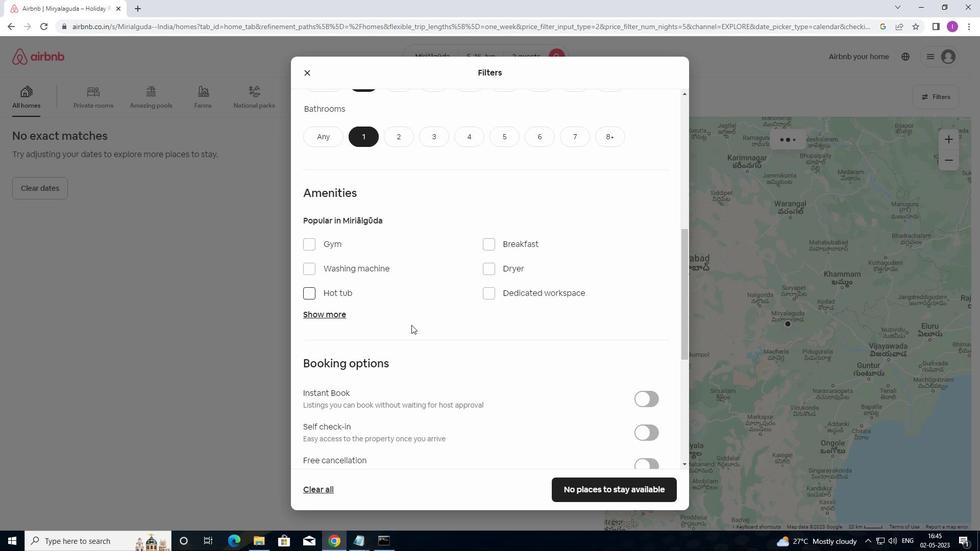 
Action: Mouse scrolled (413, 324) with delta (0, 0)
Screenshot: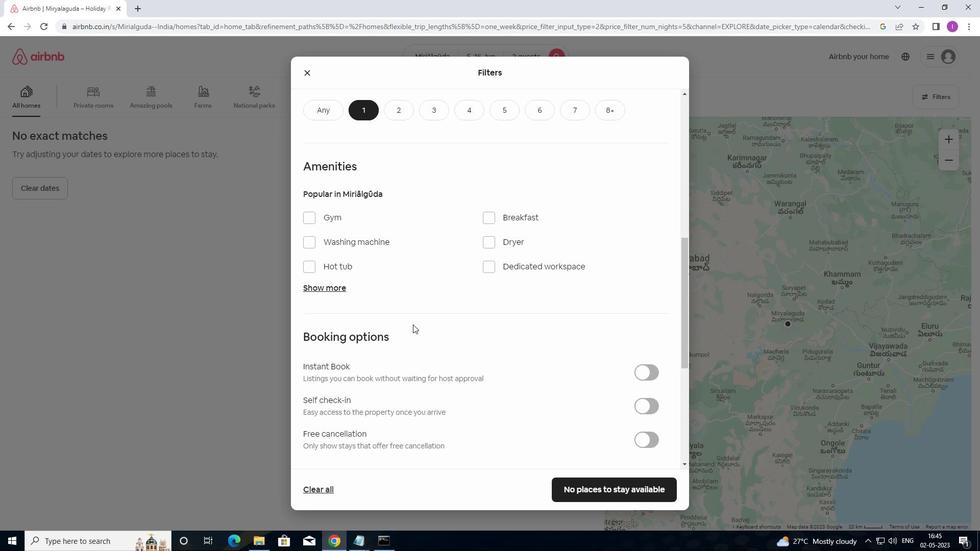
Action: Mouse moved to (413, 324)
Screenshot: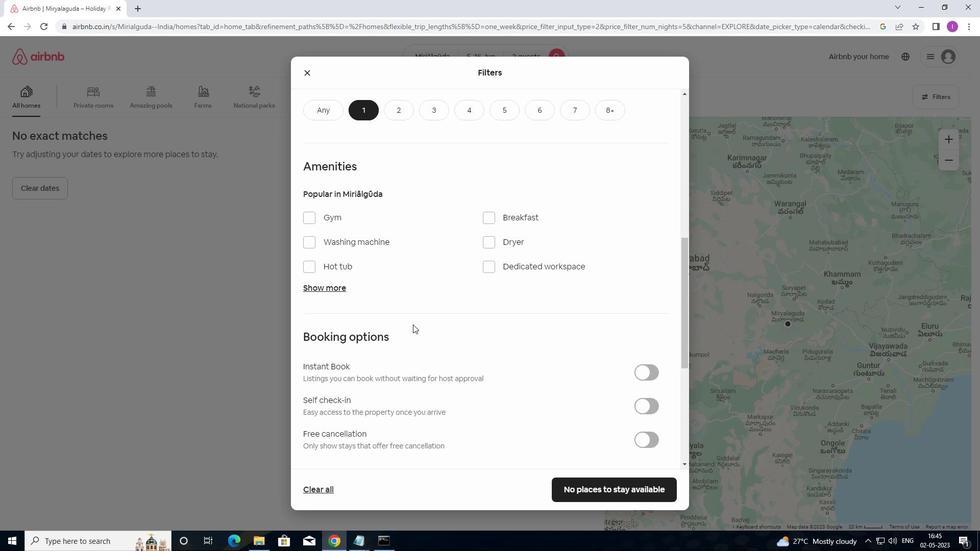 
Action: Mouse scrolled (413, 324) with delta (0, 0)
Screenshot: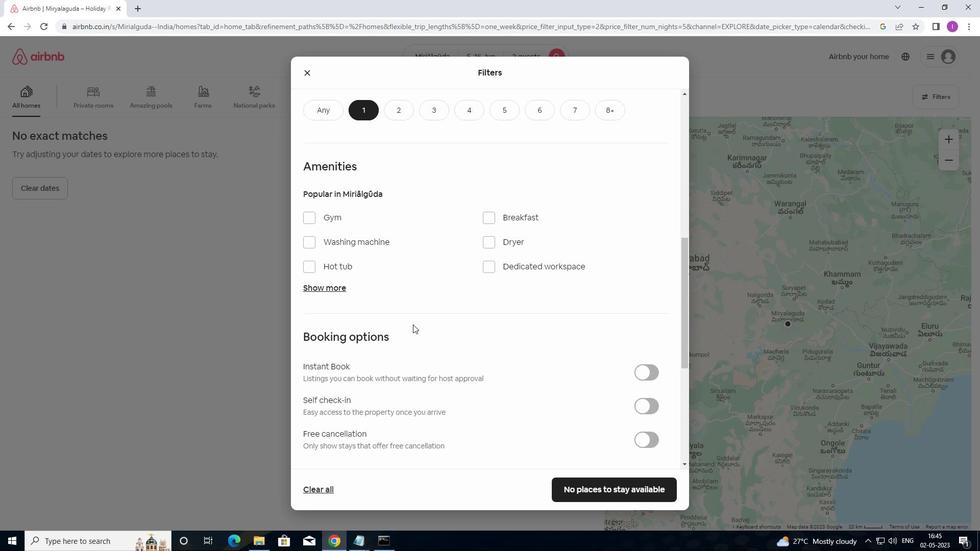 
Action: Mouse moved to (419, 321)
Screenshot: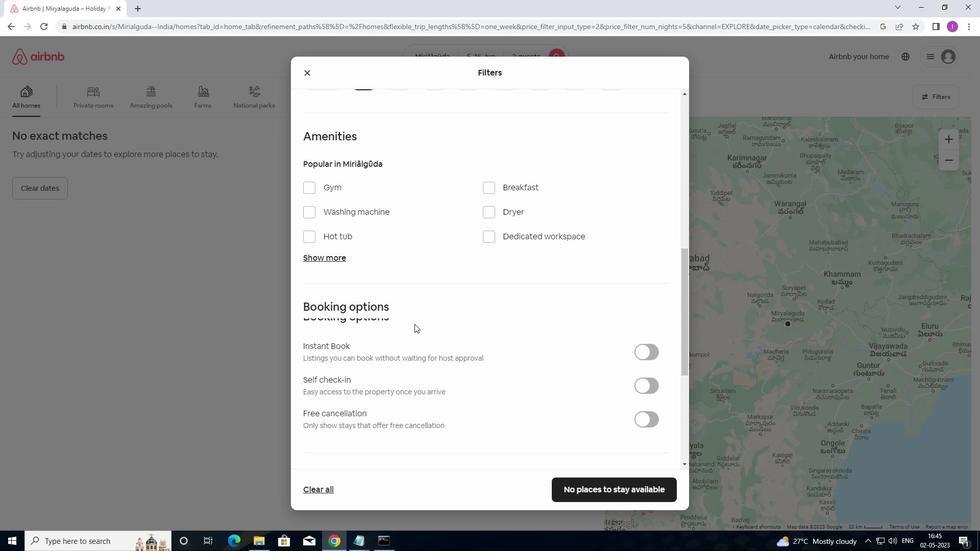 
Action: Mouse scrolled (419, 321) with delta (0, 0)
Screenshot: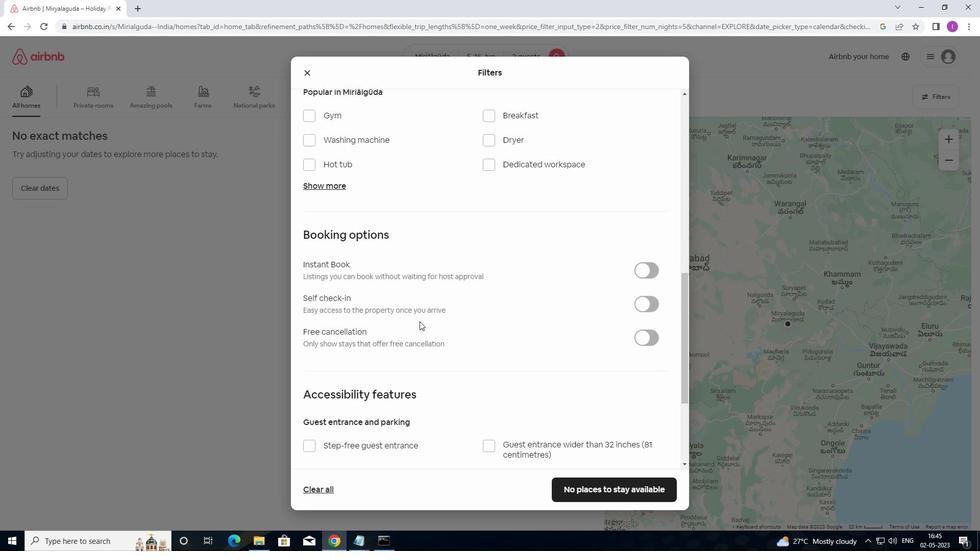 
Action: Mouse scrolled (419, 321) with delta (0, 0)
Screenshot: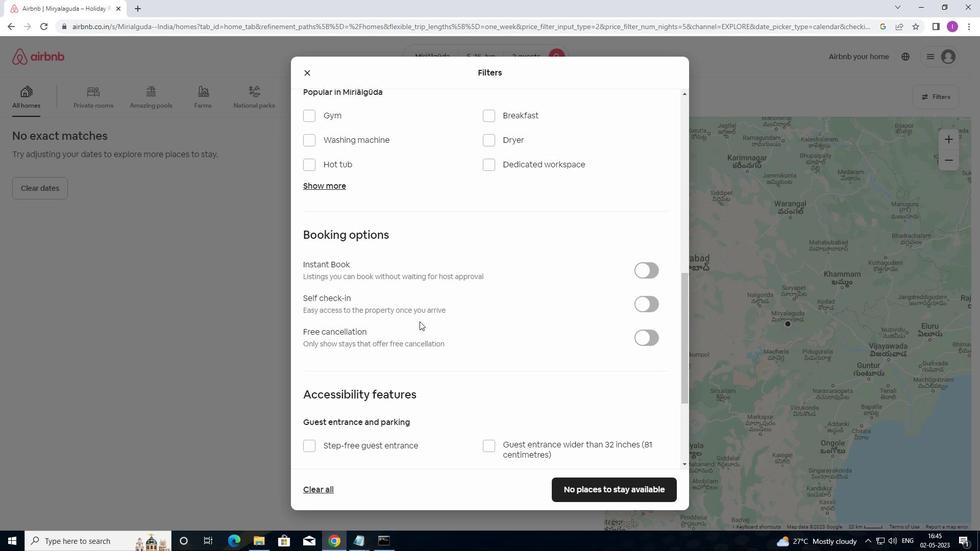 
Action: Mouse moved to (454, 312)
Screenshot: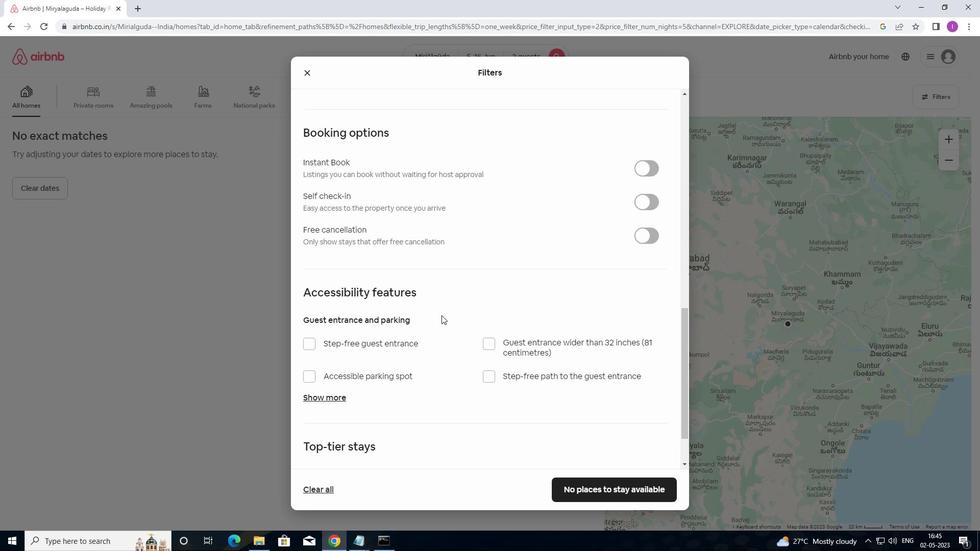 
Action: Mouse scrolled (454, 311) with delta (0, 0)
Screenshot: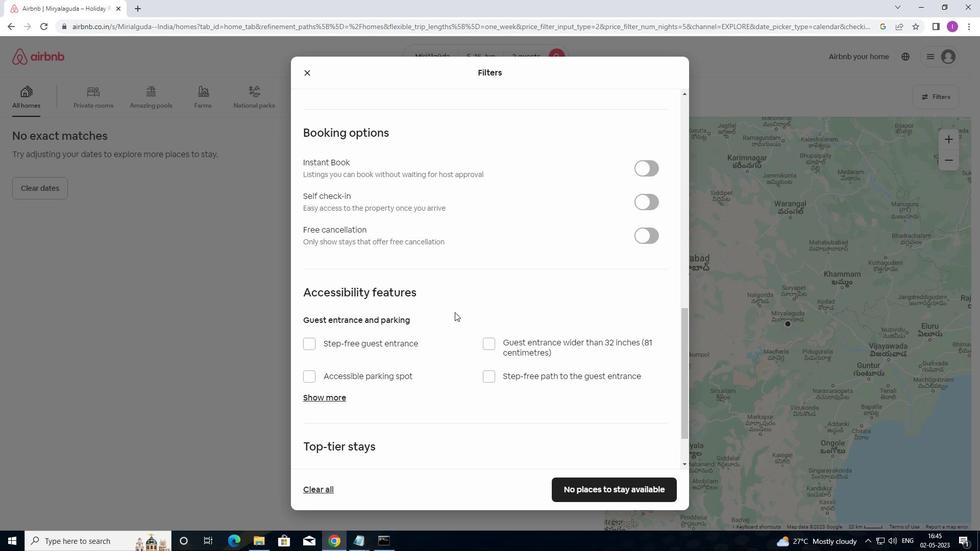 
Action: Mouse moved to (652, 152)
Screenshot: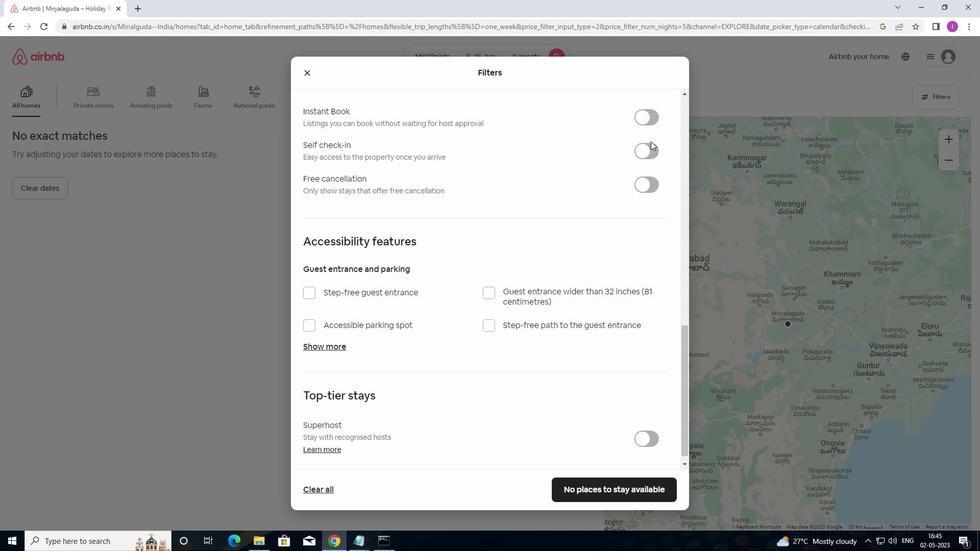
Action: Mouse pressed left at (652, 152)
Screenshot: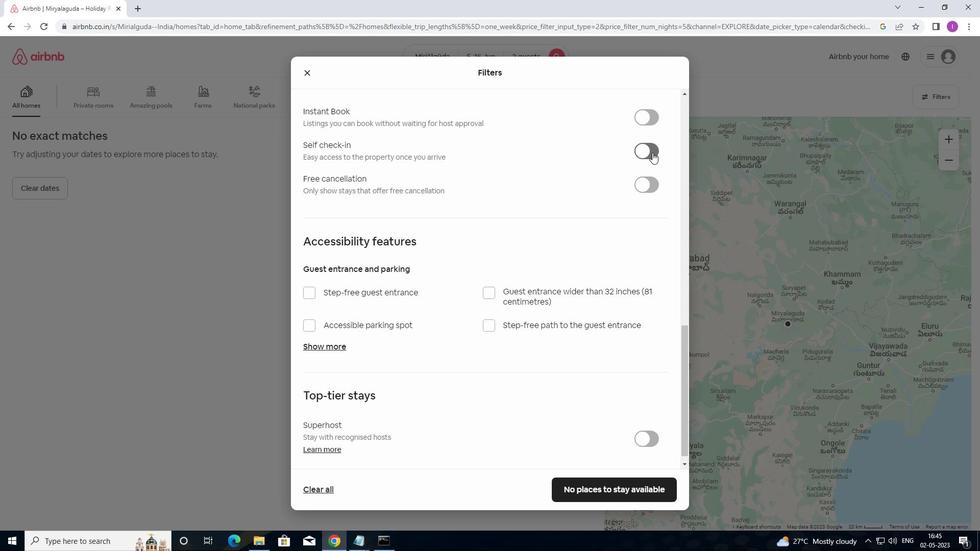 
Action: Mouse moved to (588, 182)
Screenshot: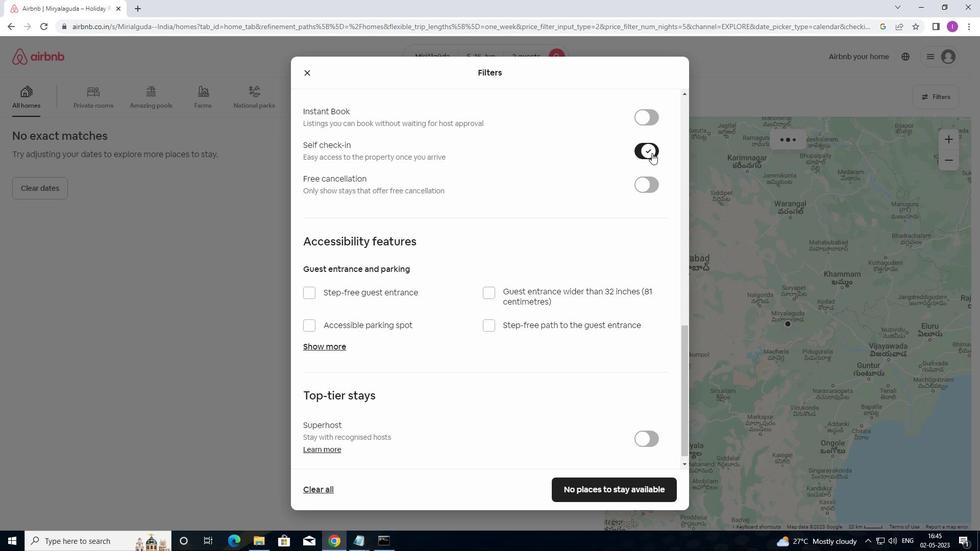 
Action: Mouse scrolled (588, 181) with delta (0, 0)
Screenshot: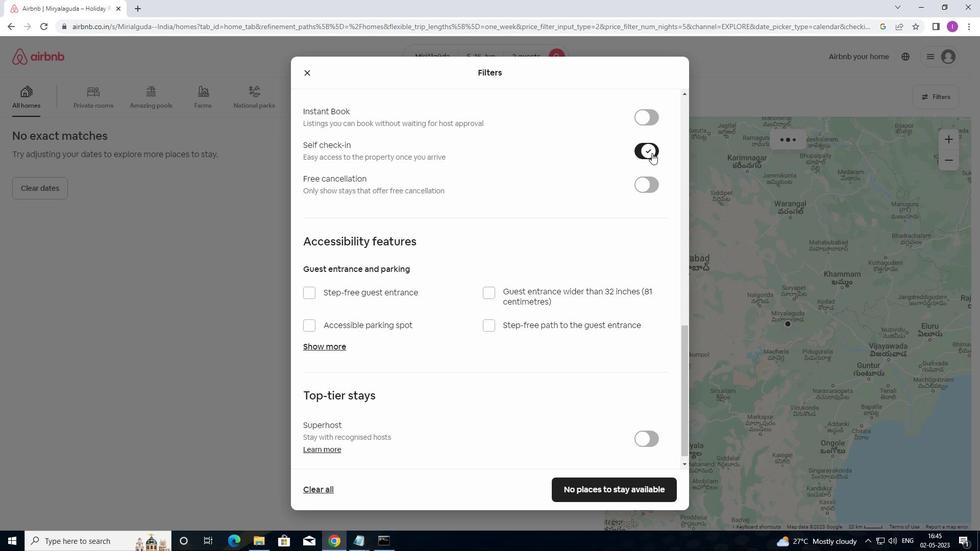 
Action: Mouse moved to (572, 189)
Screenshot: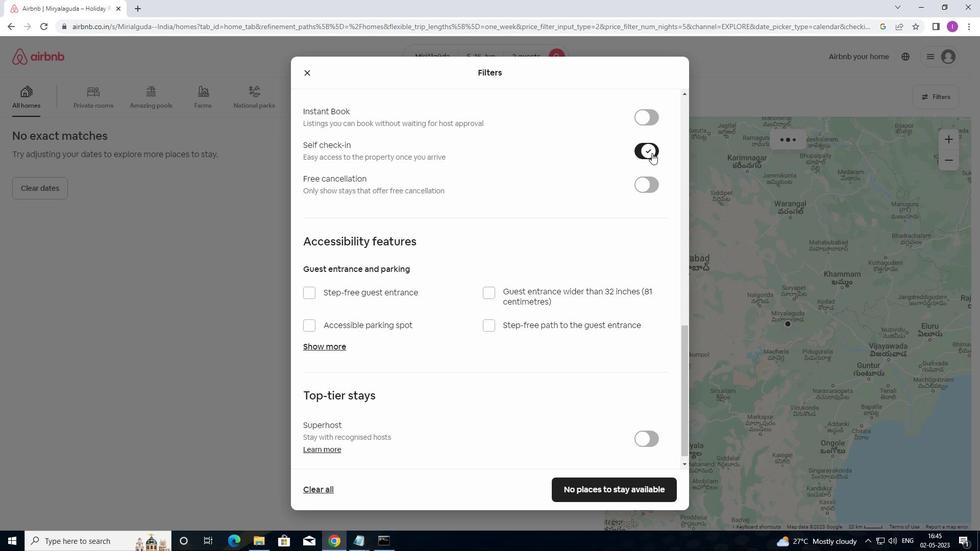 
Action: Mouse scrolled (572, 188) with delta (0, 0)
Screenshot: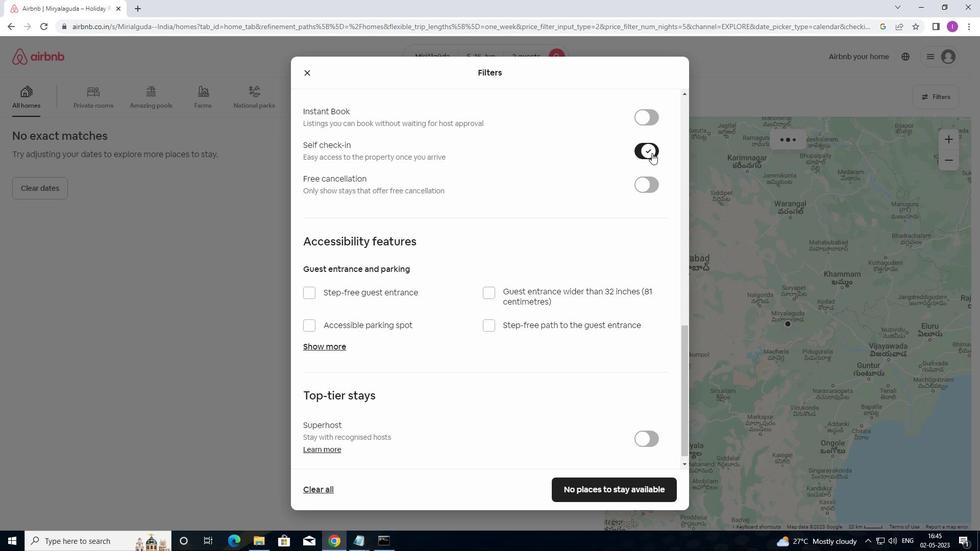 
Action: Mouse moved to (559, 201)
Screenshot: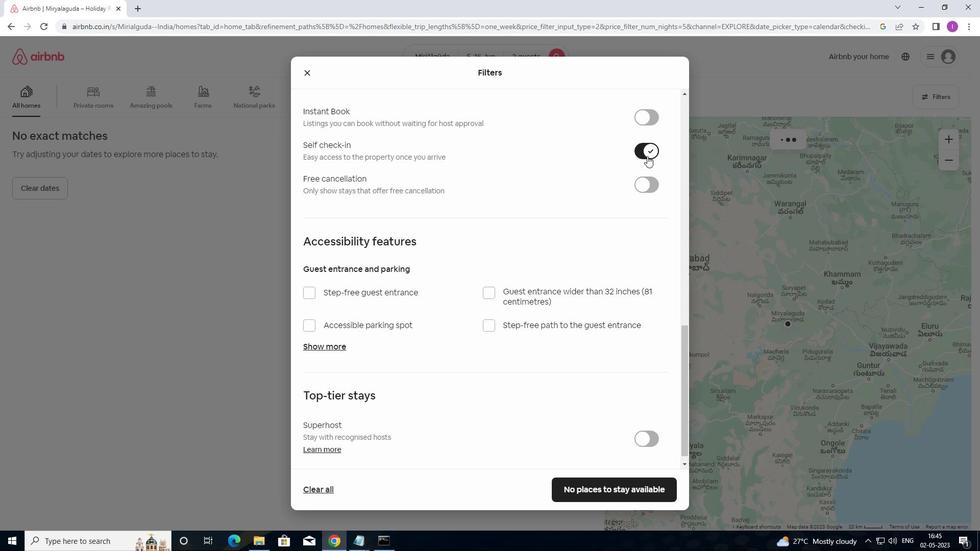 
Action: Mouse scrolled (559, 200) with delta (0, 0)
Screenshot: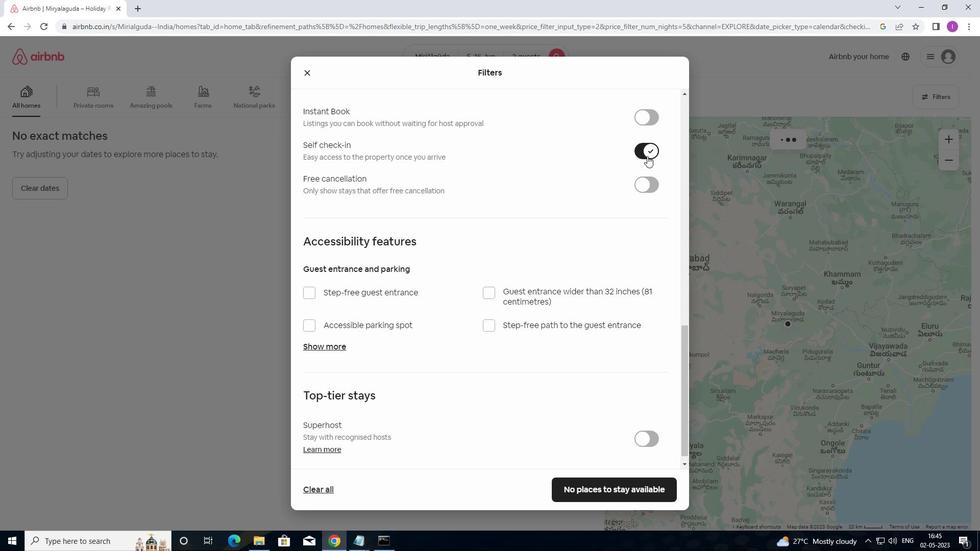 
Action: Mouse moved to (540, 227)
Screenshot: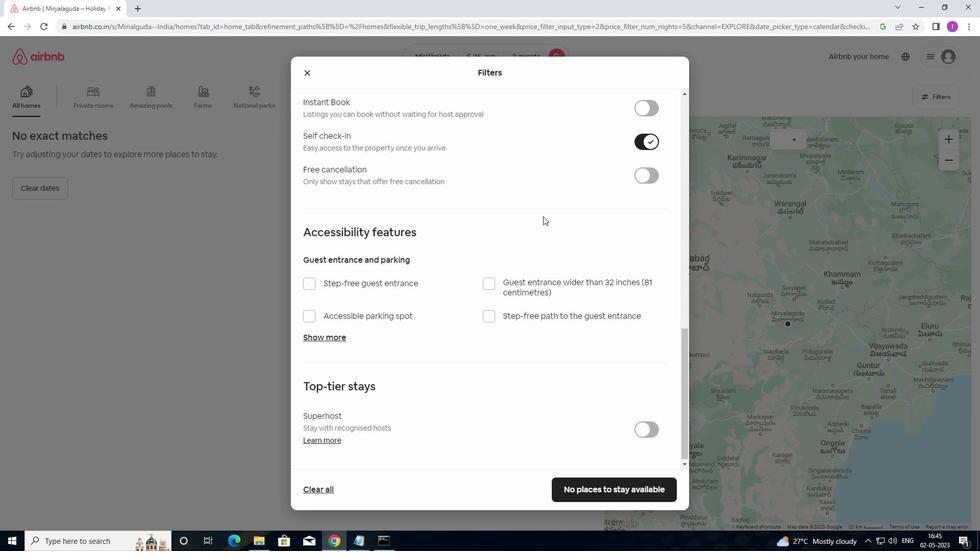 
Action: Mouse scrolled (540, 227) with delta (0, 0)
Screenshot: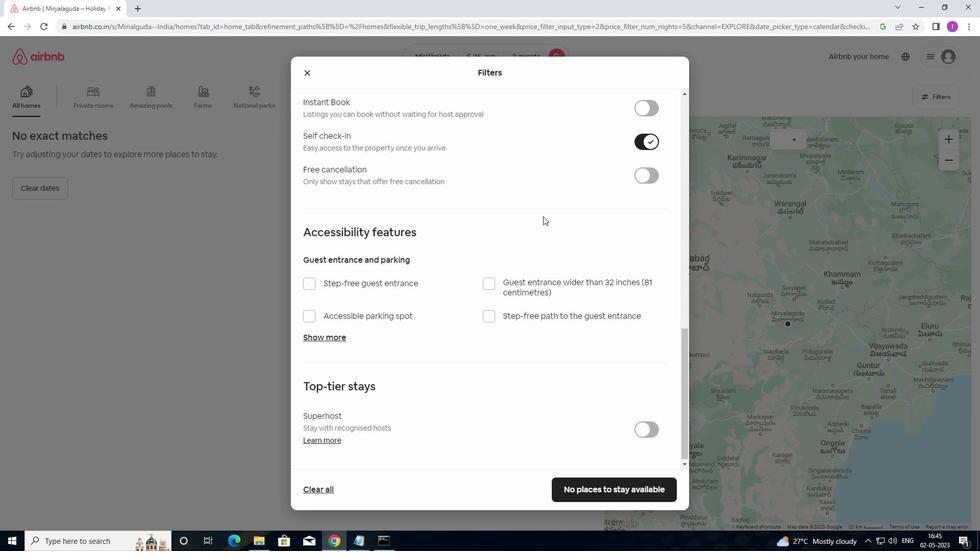 
Action: Mouse moved to (539, 236)
Screenshot: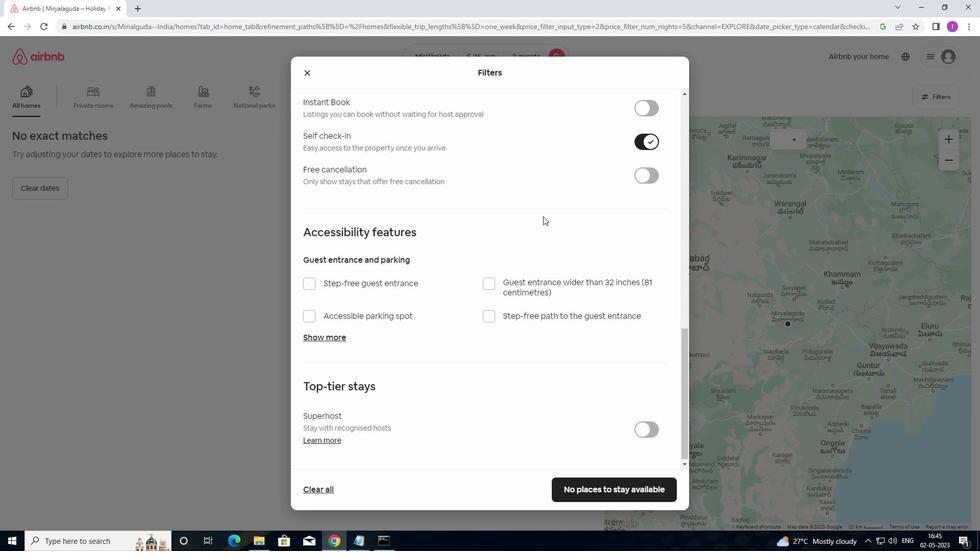 
Action: Mouse scrolled (539, 236) with delta (0, 0)
Screenshot: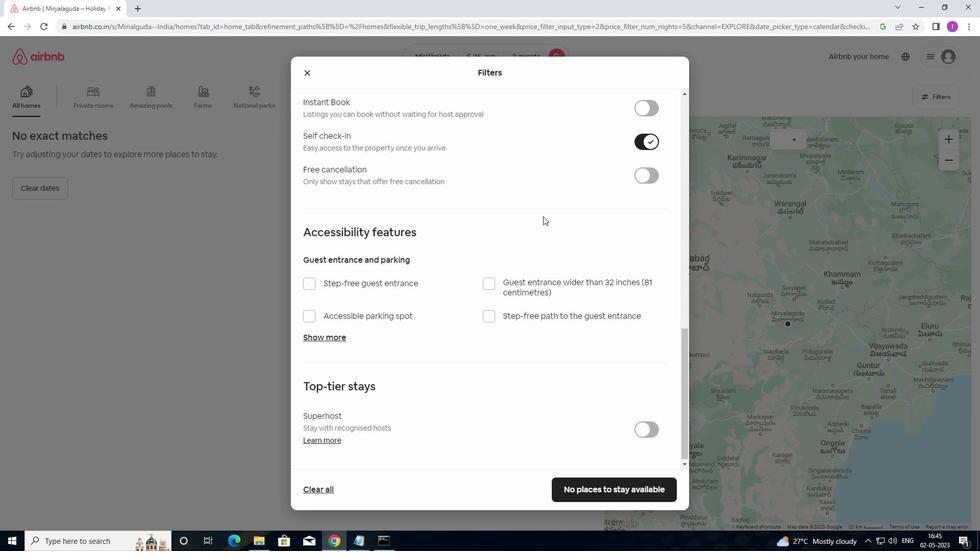 
Action: Mouse moved to (539, 240)
Screenshot: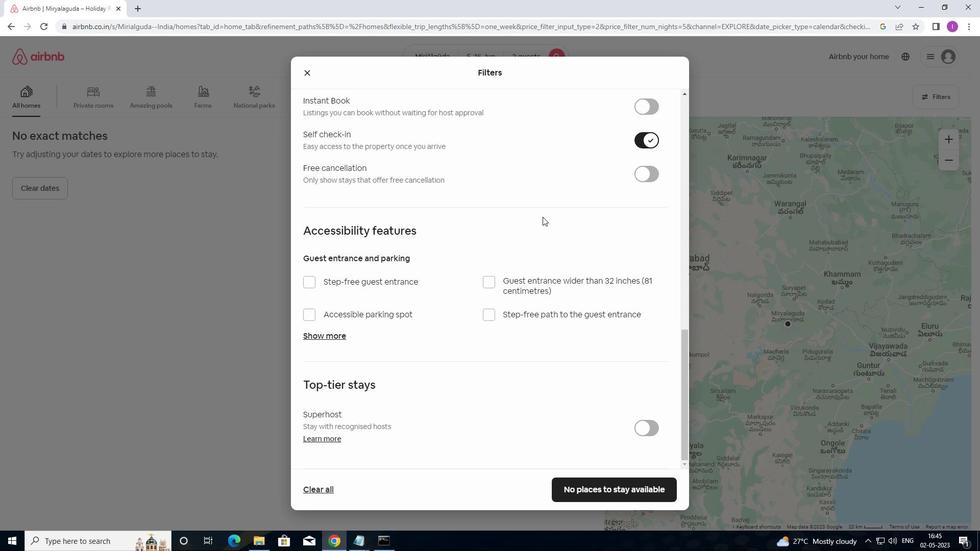
Action: Mouse scrolled (539, 240) with delta (0, 0)
Screenshot: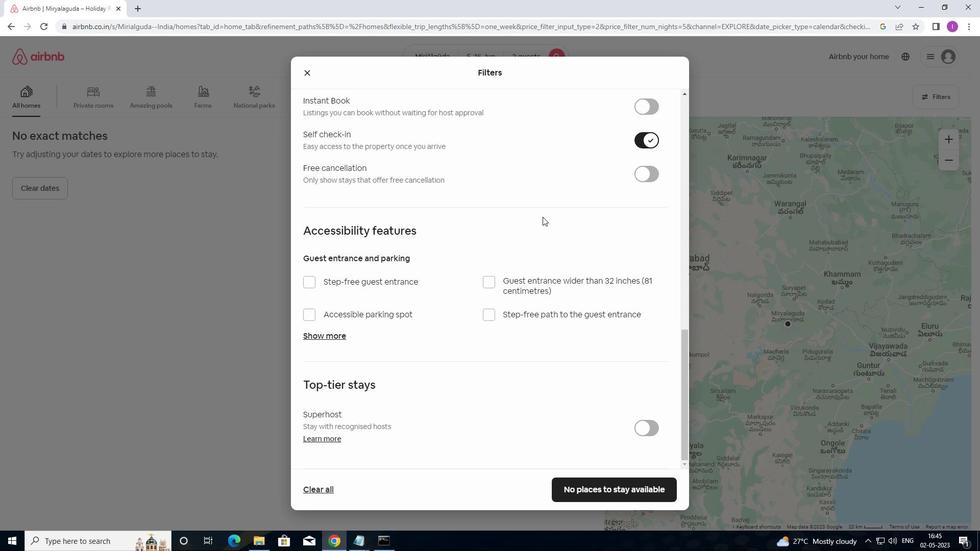 
Action: Mouse moved to (538, 251)
Screenshot: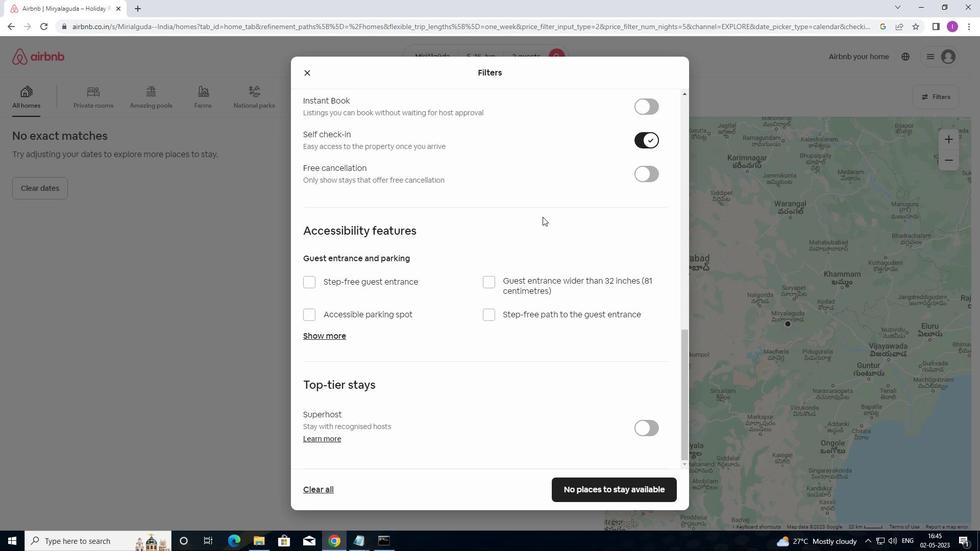 
Action: Mouse scrolled (538, 250) with delta (0, 0)
Screenshot: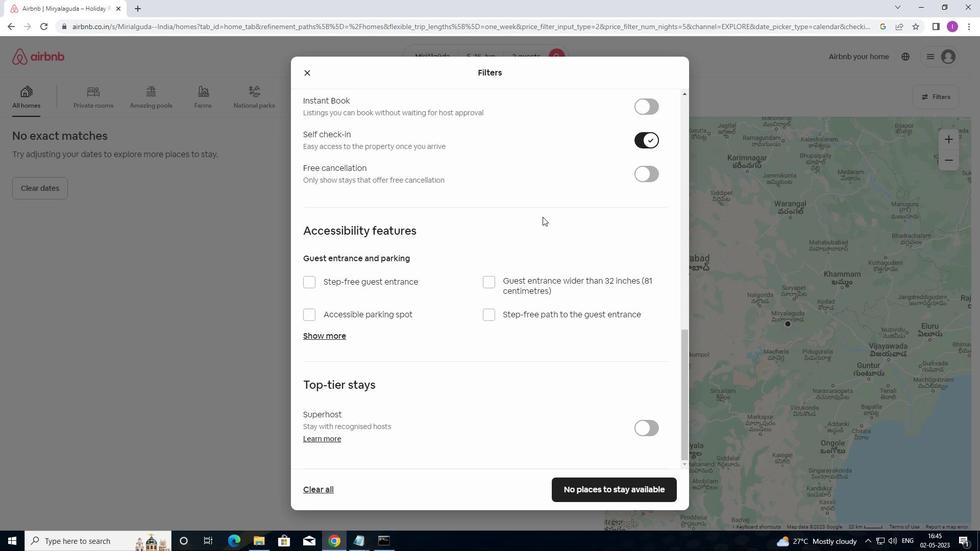 
Action: Mouse moved to (644, 355)
Screenshot: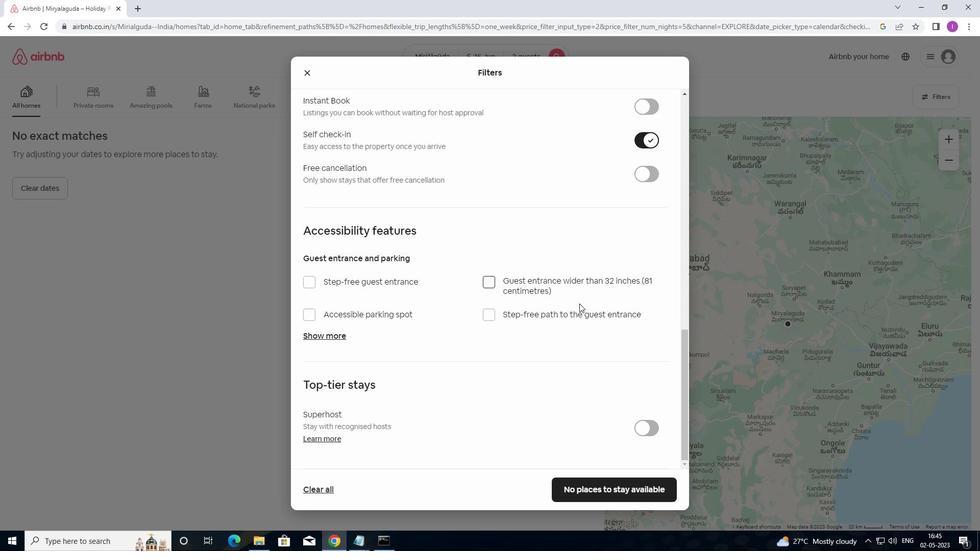 
Action: Mouse scrolled (644, 354) with delta (0, 0)
Screenshot: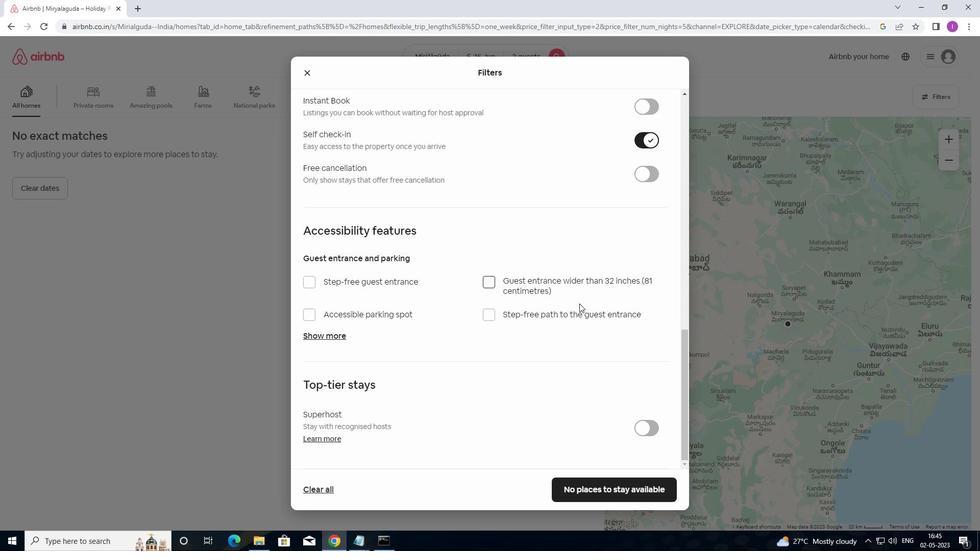 
Action: Mouse moved to (647, 373)
Screenshot: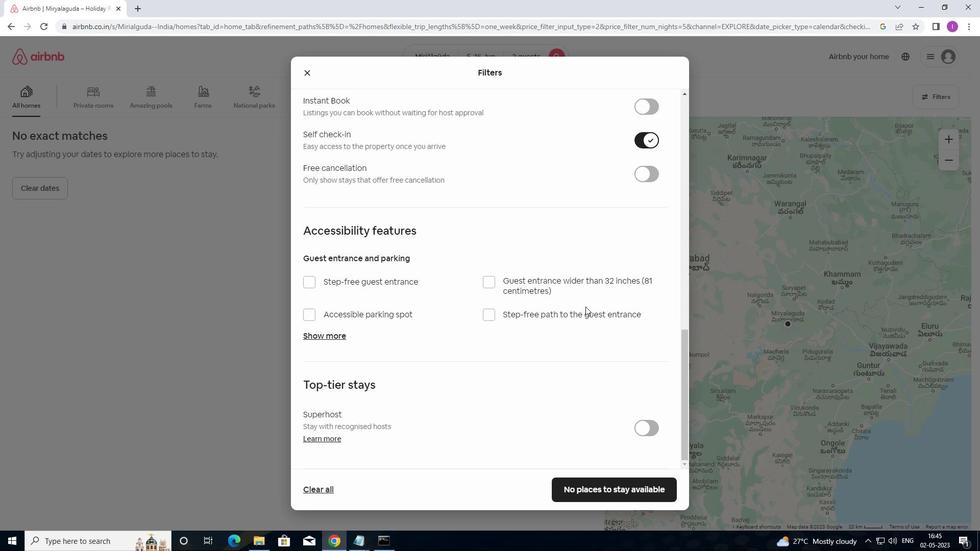 
Action: Mouse scrolled (647, 372) with delta (0, 0)
Screenshot: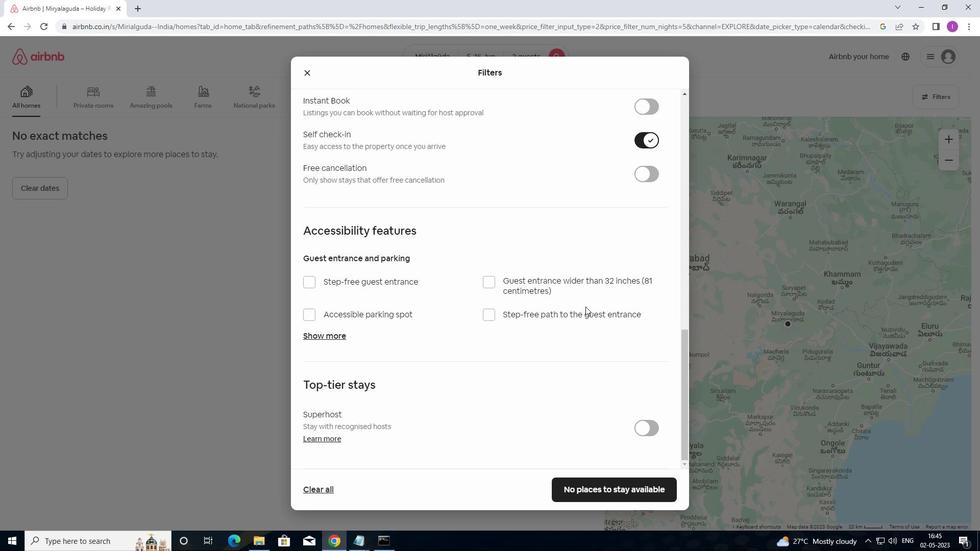 
Action: Mouse moved to (649, 391)
Screenshot: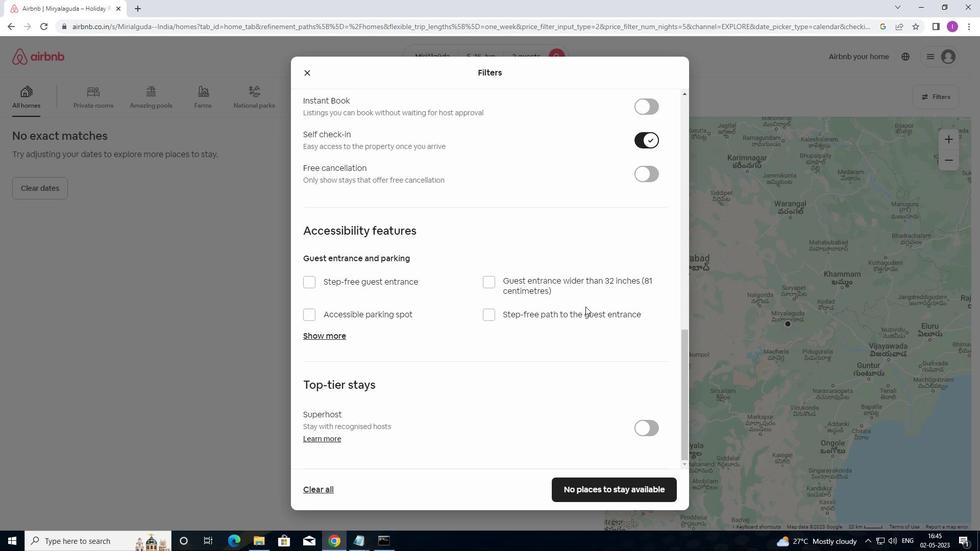 
Action: Mouse scrolled (649, 391) with delta (0, 0)
Screenshot: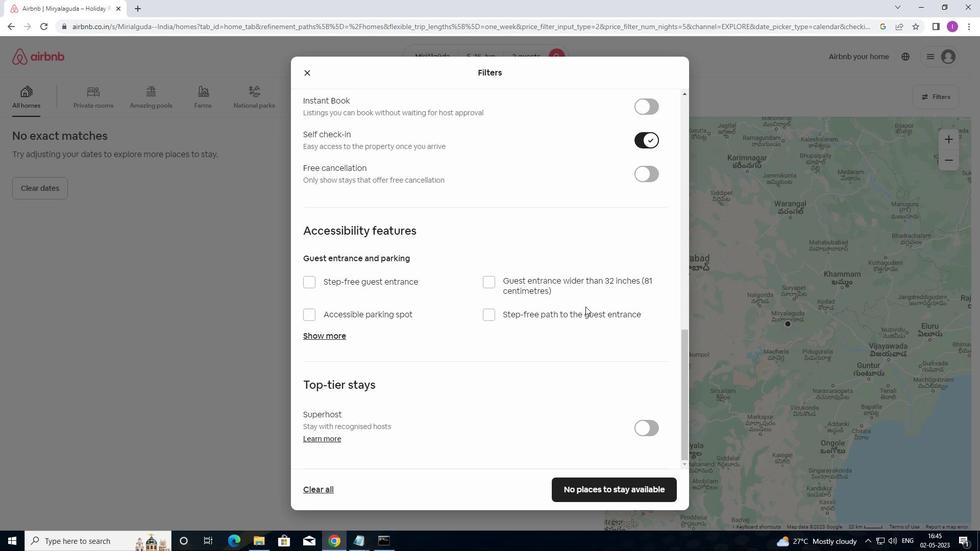 
Action: Mouse moved to (621, 491)
Screenshot: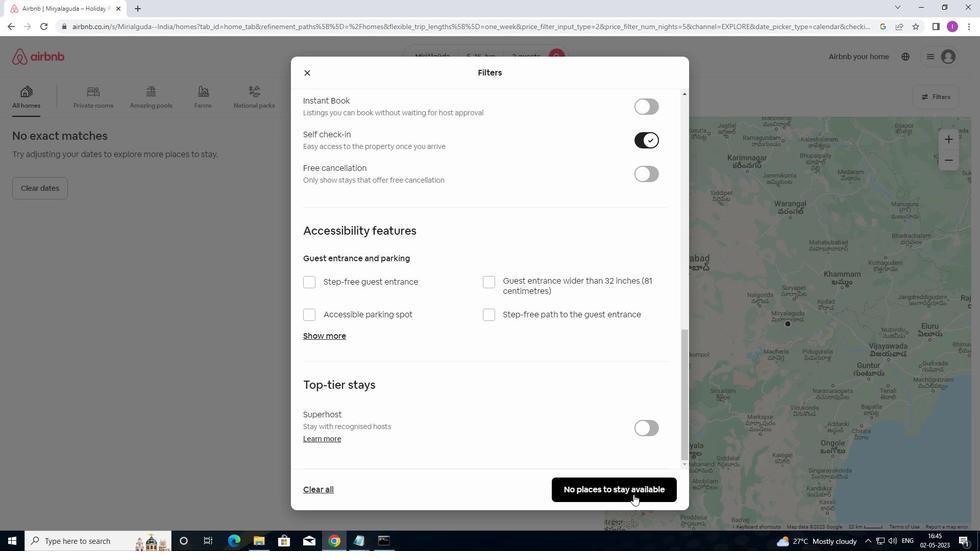 
Action: Mouse pressed left at (621, 491)
Screenshot: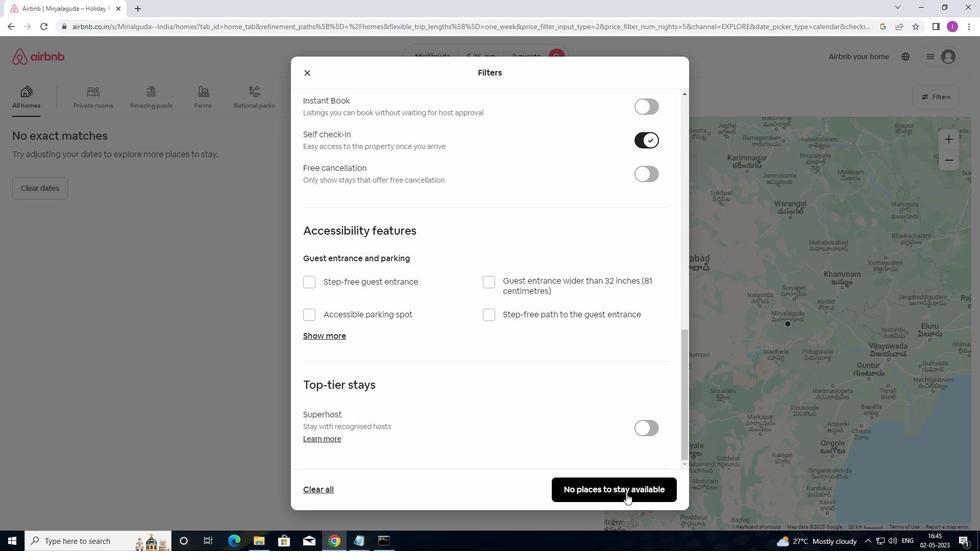 
Action: Mouse moved to (628, 475)
Screenshot: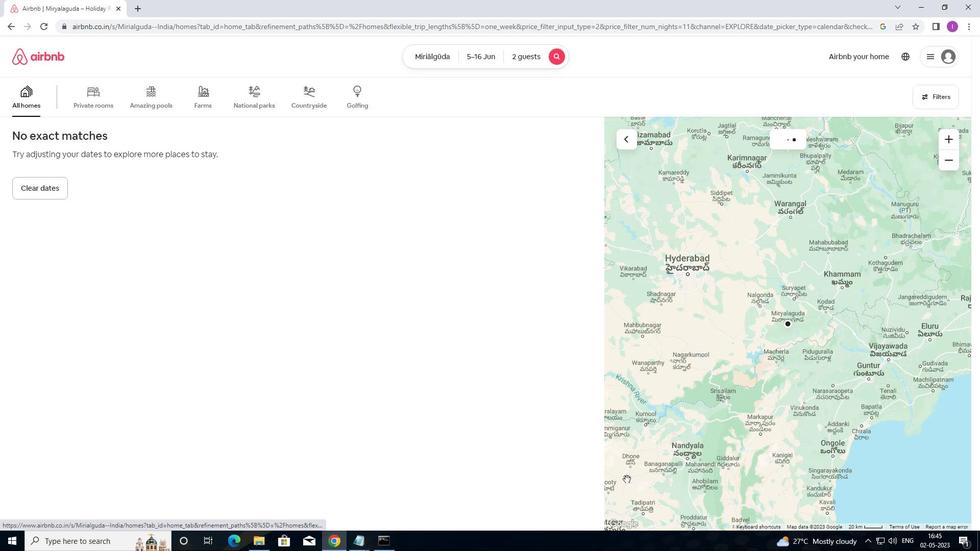 
